 Task: Create a due date automation trigger when advanced on, on the monday after a card is due add fields without custom field "Resume" set to a date not in this week at 11:00 AM.
Action: Mouse moved to (806, 236)
Screenshot: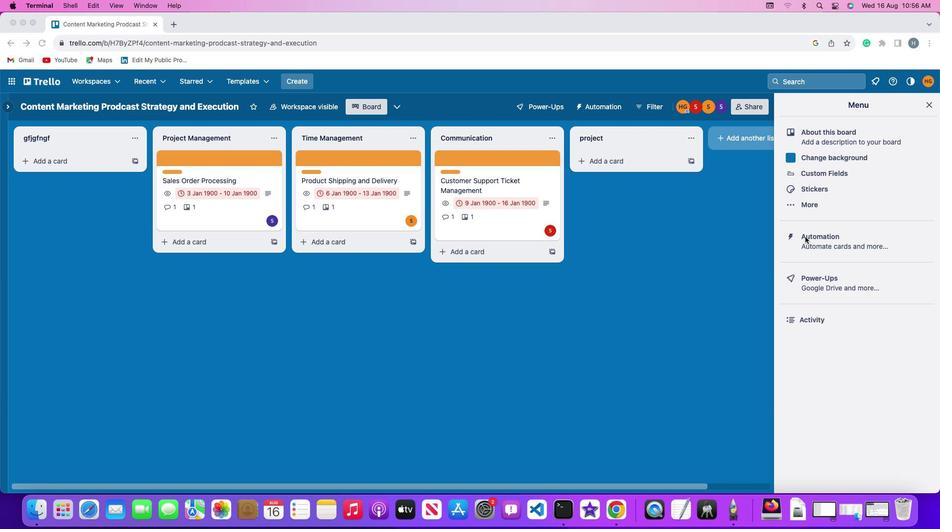 
Action: Mouse pressed left at (806, 236)
Screenshot: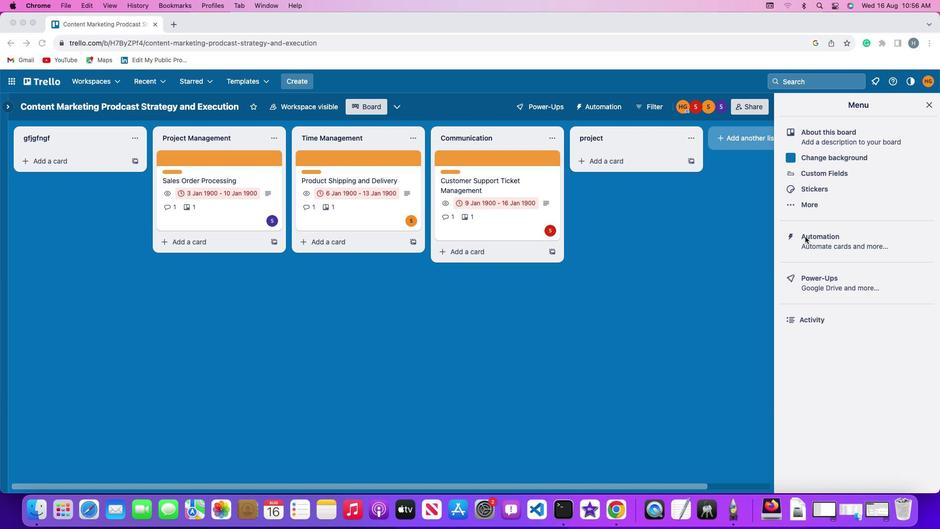 
Action: Mouse pressed left at (806, 236)
Screenshot: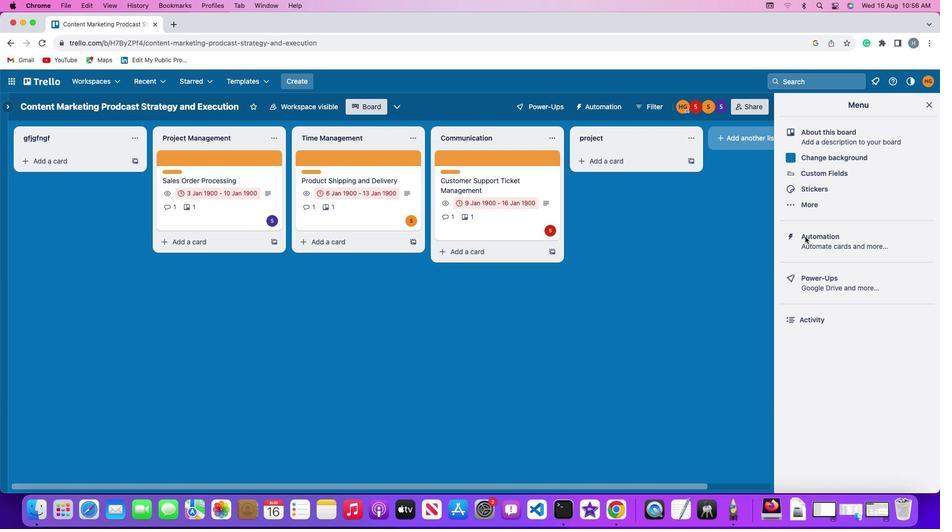 
Action: Mouse moved to (49, 235)
Screenshot: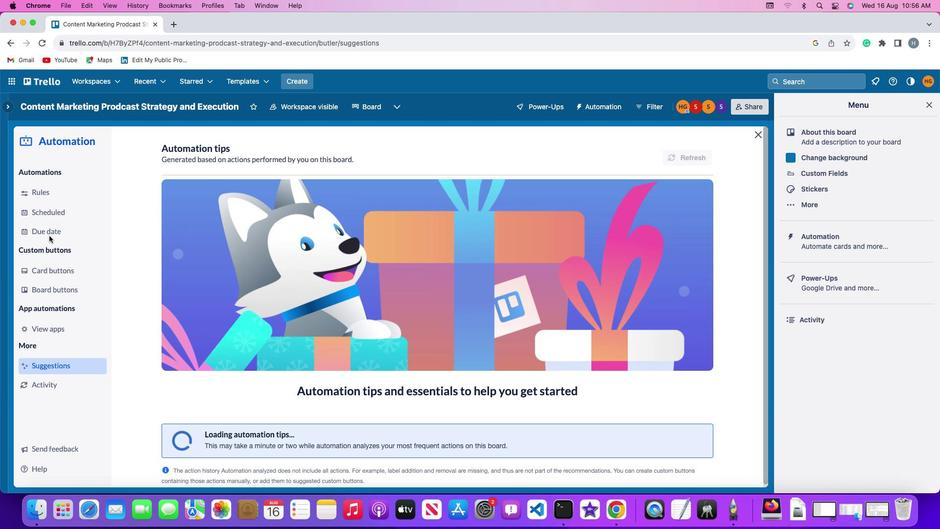 
Action: Mouse pressed left at (49, 235)
Screenshot: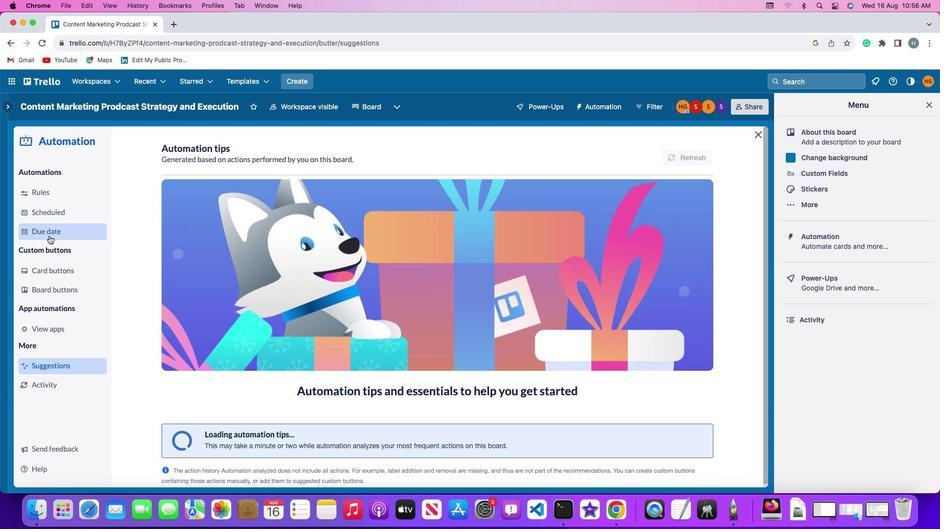
Action: Mouse moved to (664, 149)
Screenshot: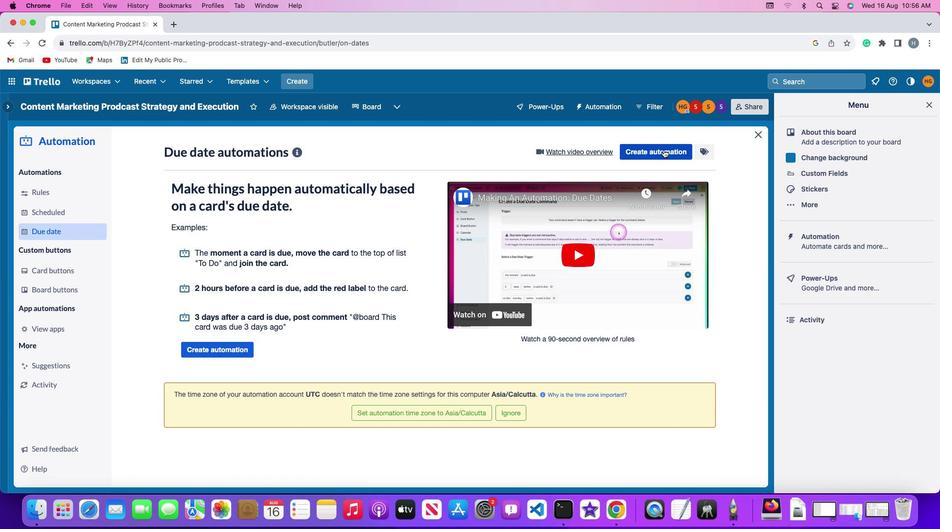 
Action: Mouse pressed left at (664, 149)
Screenshot: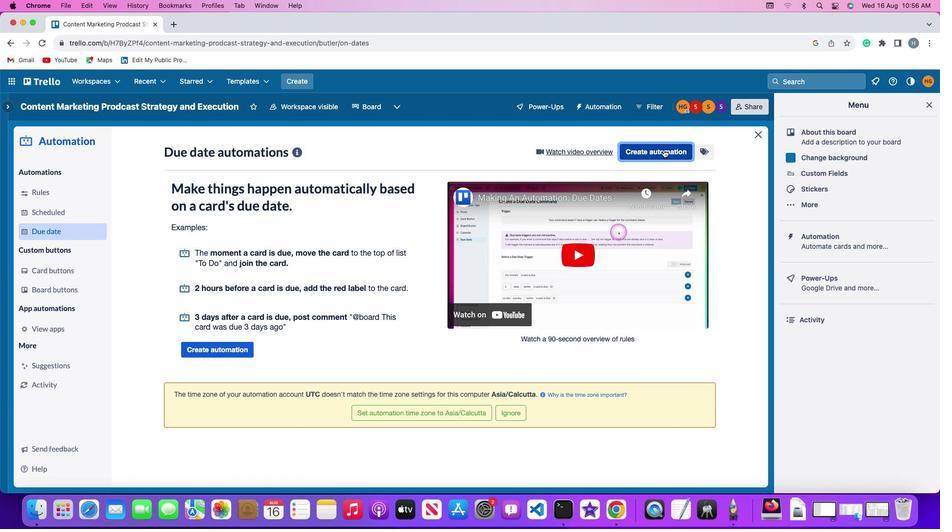 
Action: Mouse moved to (235, 246)
Screenshot: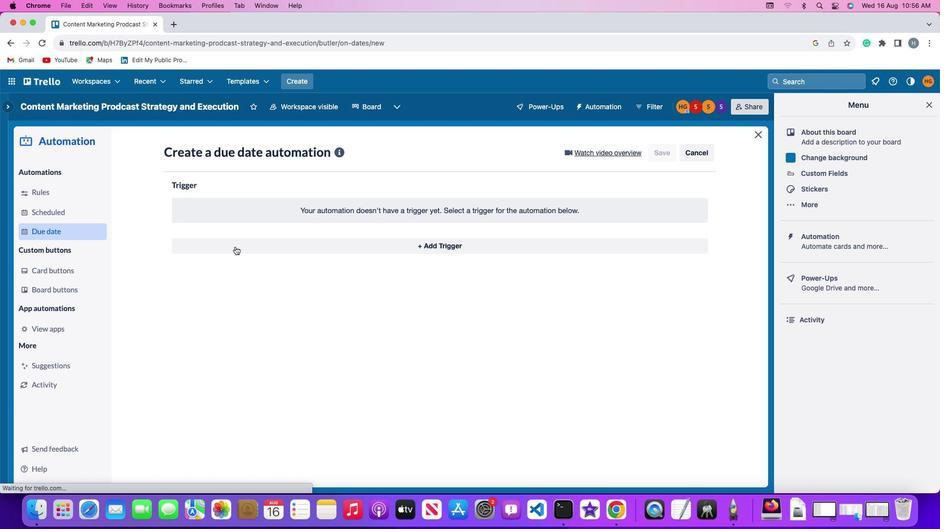 
Action: Mouse pressed left at (235, 246)
Screenshot: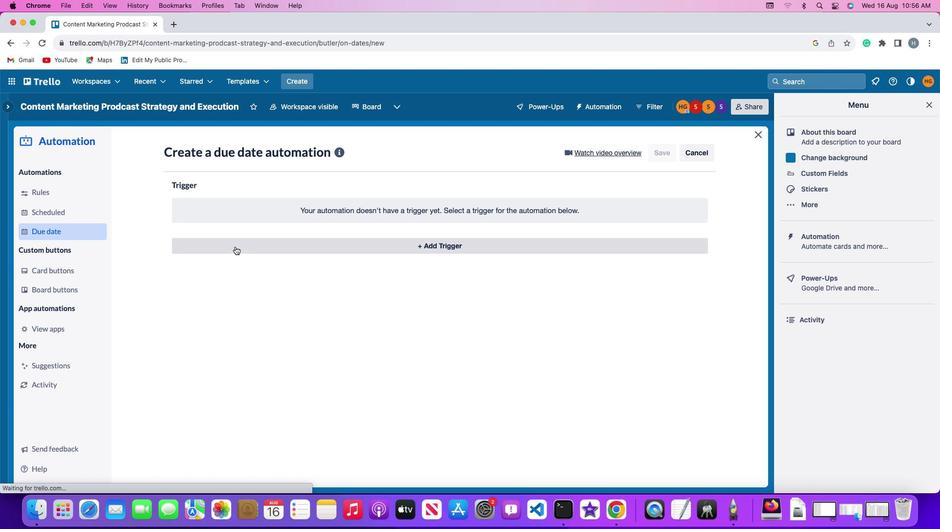 
Action: Mouse moved to (209, 427)
Screenshot: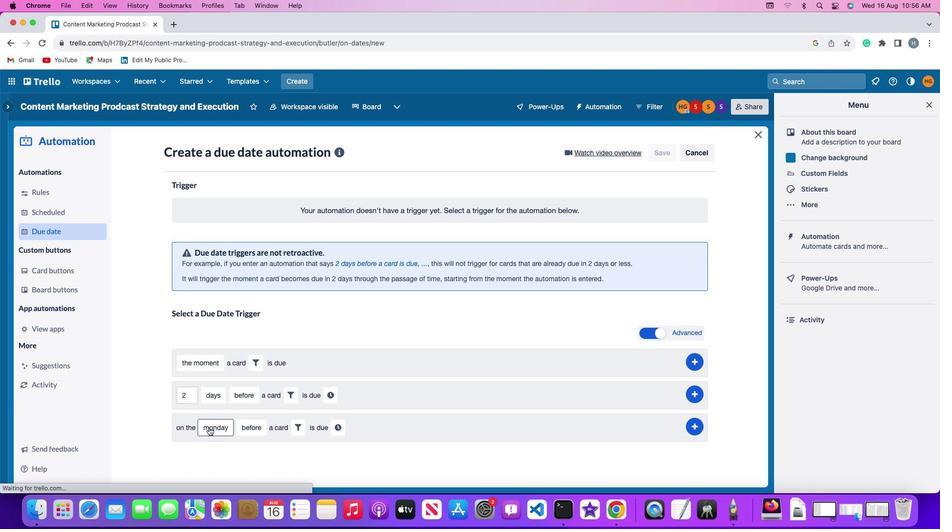 
Action: Mouse pressed left at (209, 427)
Screenshot: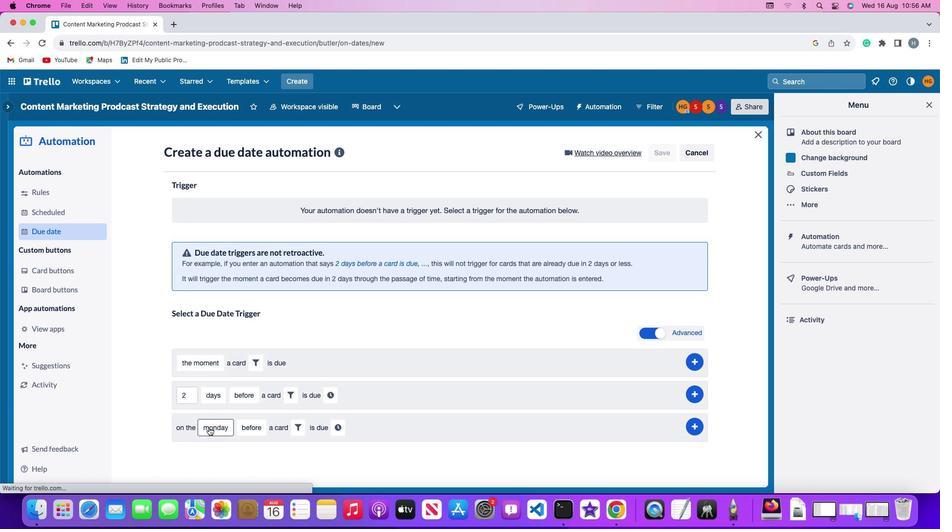 
Action: Mouse moved to (218, 289)
Screenshot: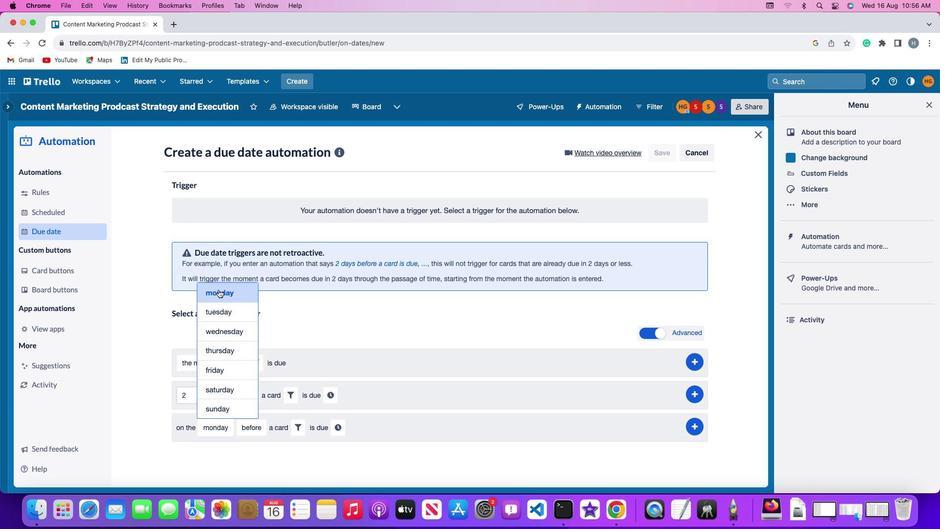 
Action: Mouse pressed left at (218, 289)
Screenshot: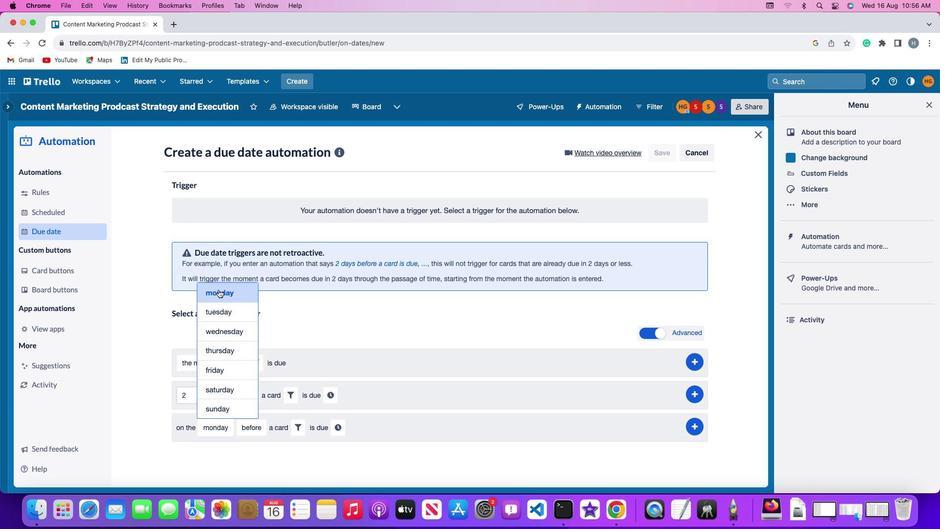 
Action: Mouse moved to (253, 422)
Screenshot: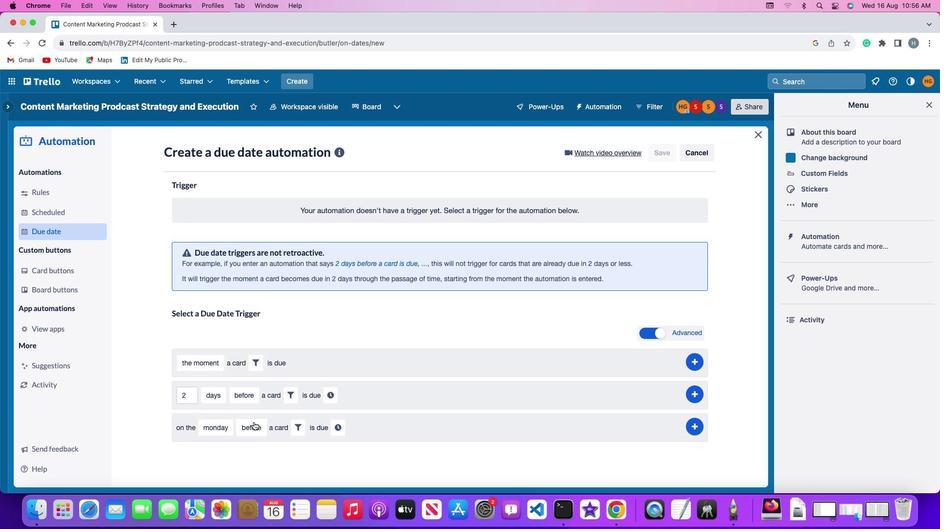 
Action: Mouse pressed left at (253, 422)
Screenshot: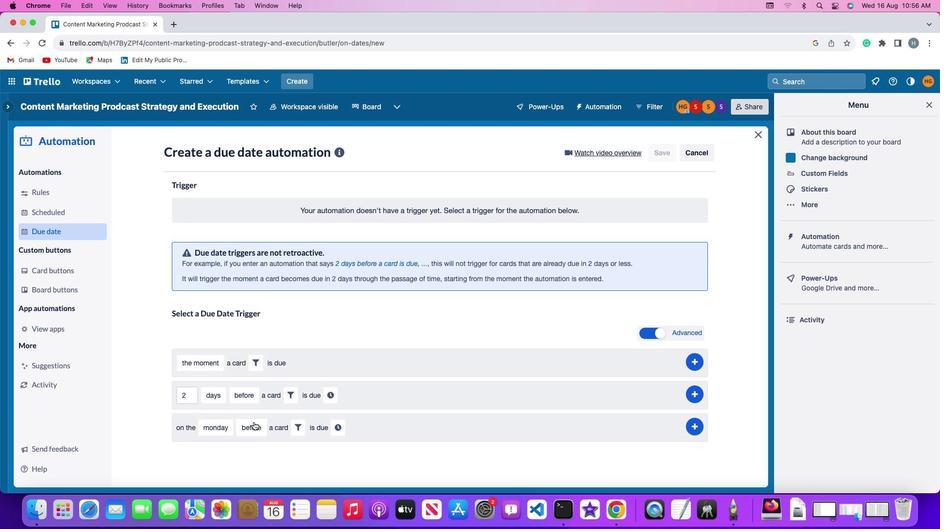 
Action: Mouse moved to (271, 366)
Screenshot: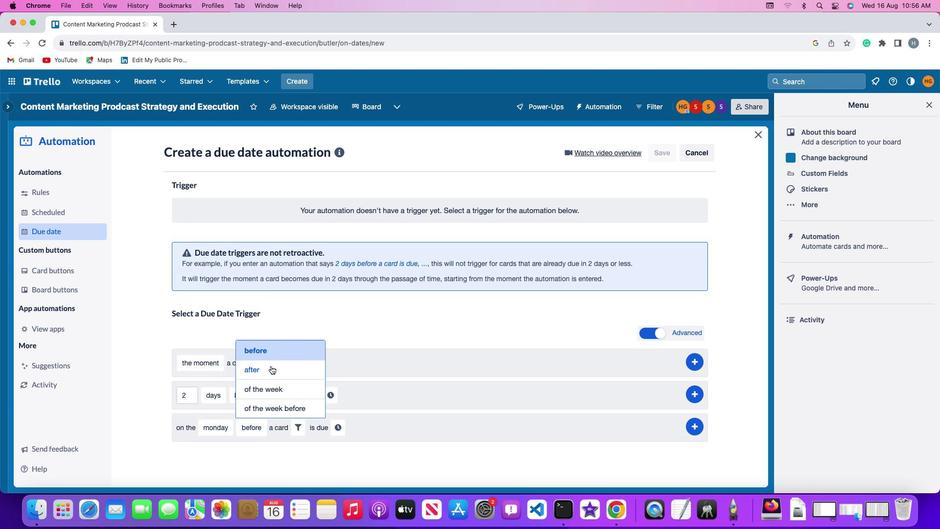 
Action: Mouse pressed left at (271, 366)
Screenshot: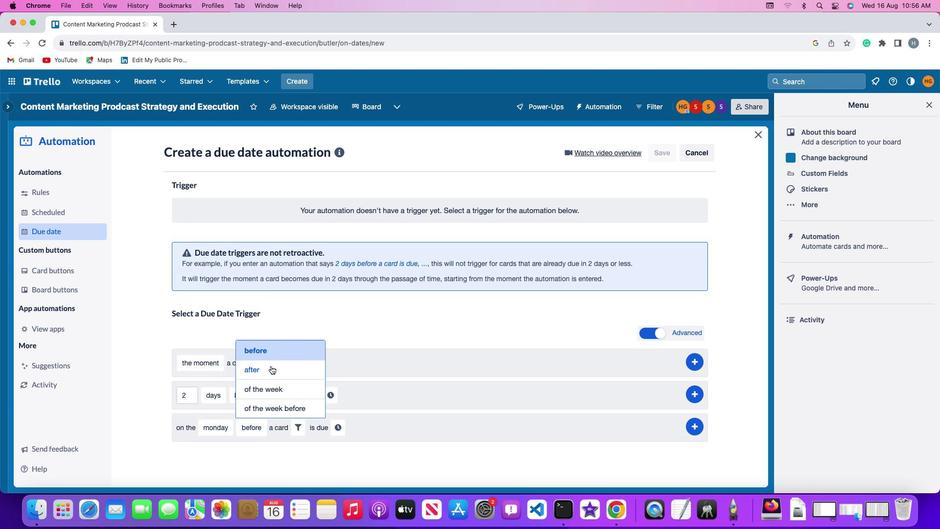 
Action: Mouse moved to (295, 433)
Screenshot: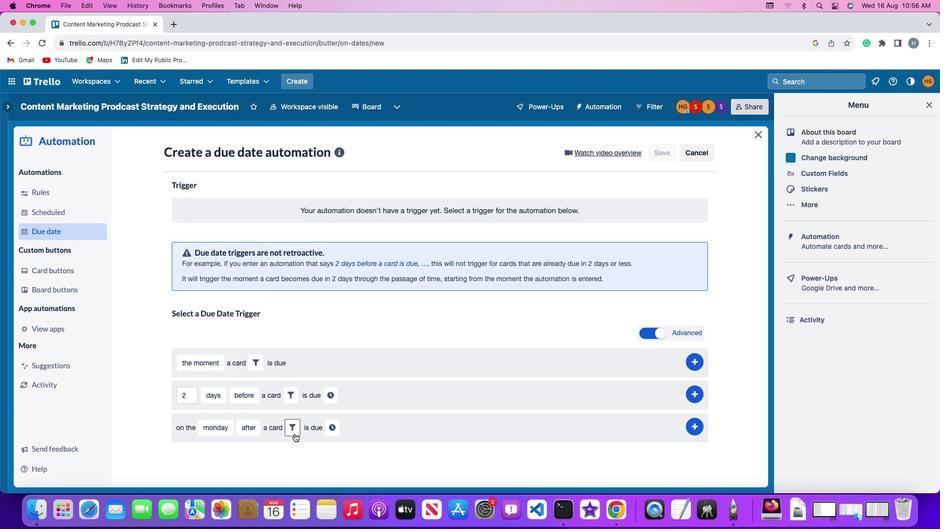 
Action: Mouse pressed left at (295, 433)
Screenshot: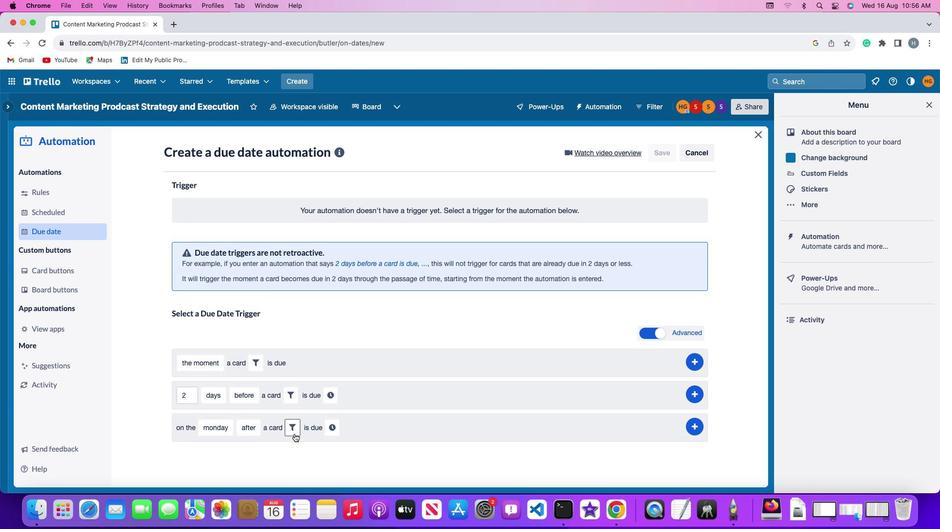 
Action: Mouse moved to (451, 456)
Screenshot: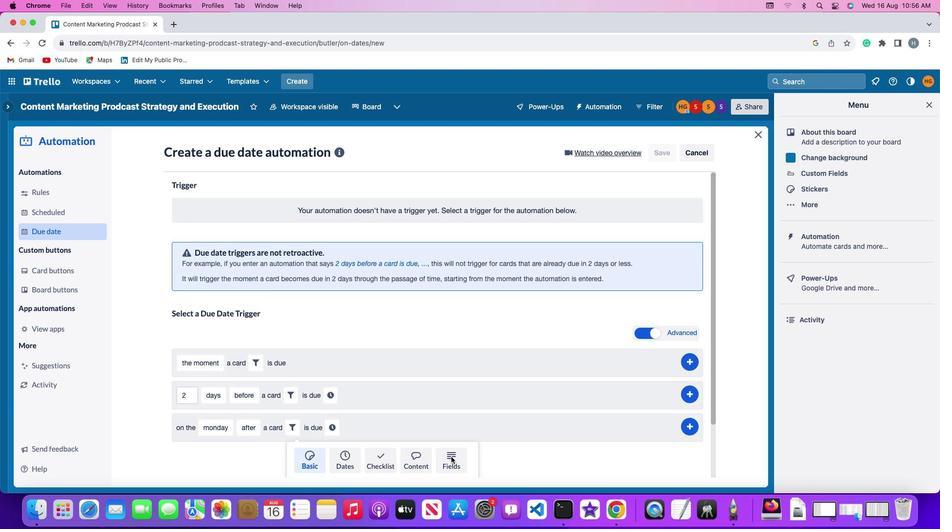 
Action: Mouse pressed left at (451, 456)
Screenshot: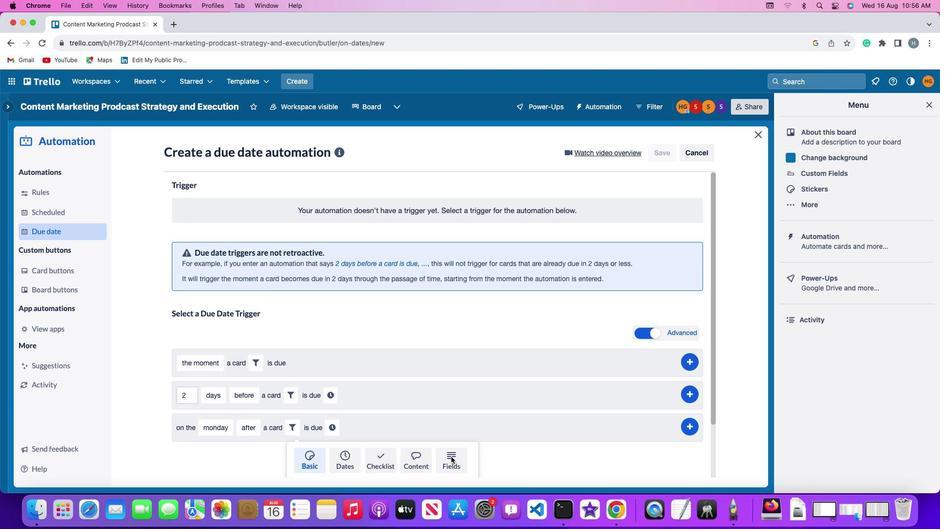 
Action: Mouse moved to (283, 457)
Screenshot: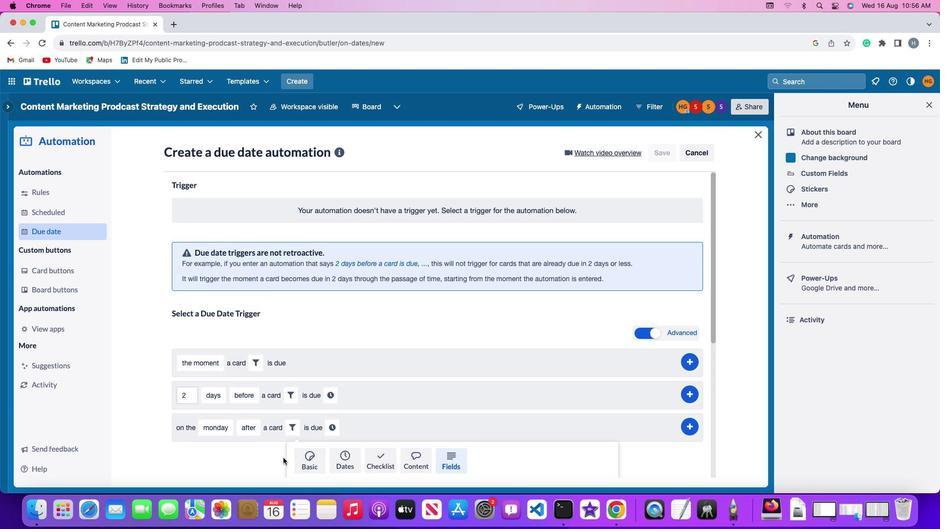 
Action: Mouse scrolled (283, 457) with delta (0, 0)
Screenshot: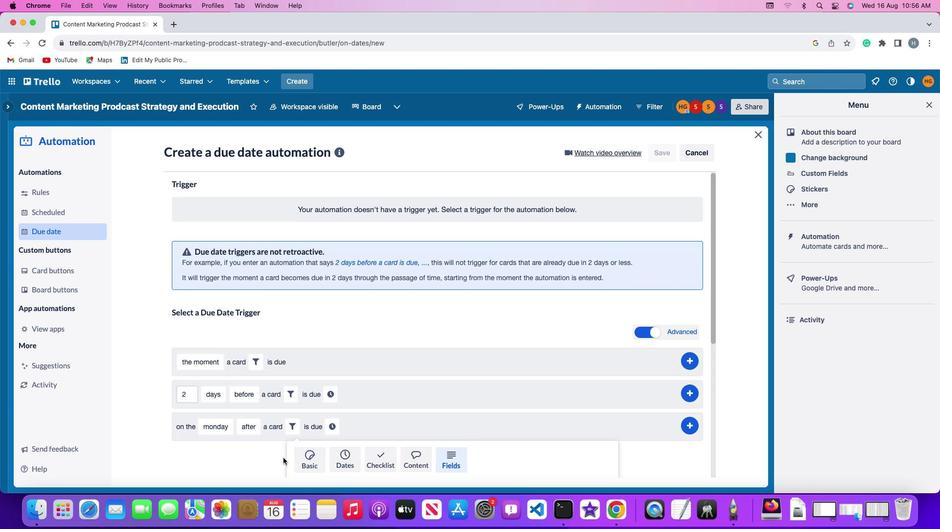 
Action: Mouse scrolled (283, 457) with delta (0, 0)
Screenshot: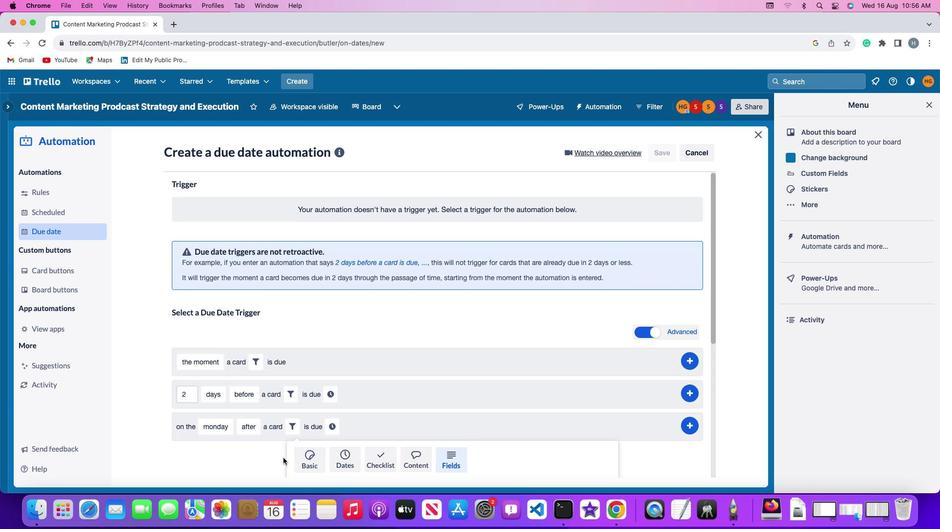 
Action: Mouse scrolled (283, 457) with delta (0, -1)
Screenshot: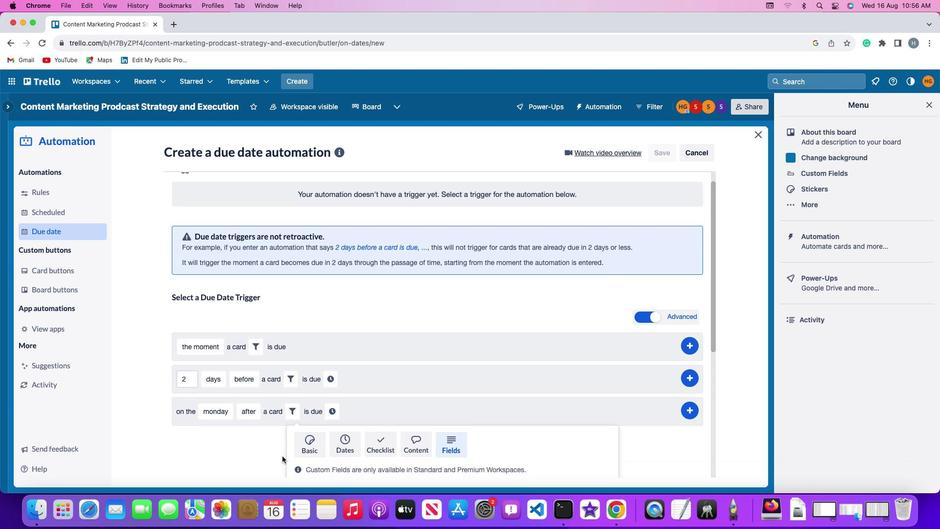 
Action: Mouse scrolled (283, 457) with delta (0, -2)
Screenshot: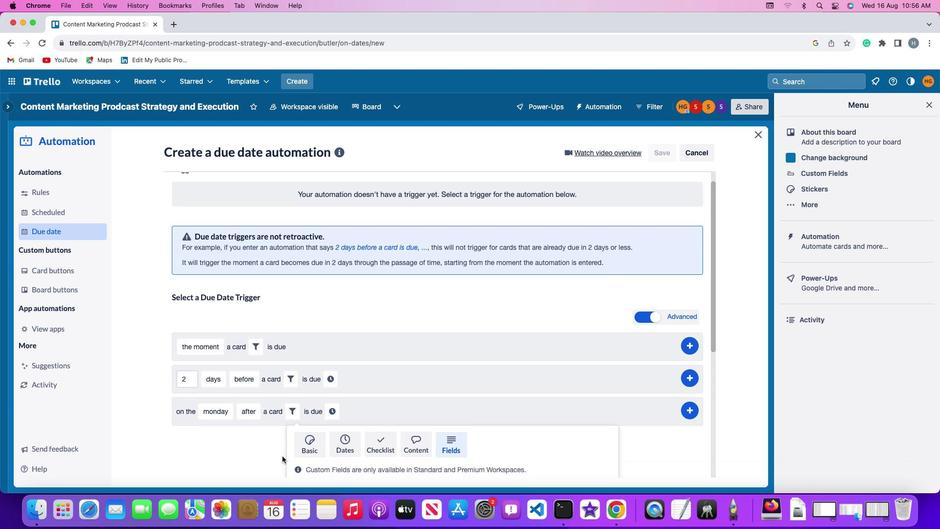 
Action: Mouse moved to (281, 455)
Screenshot: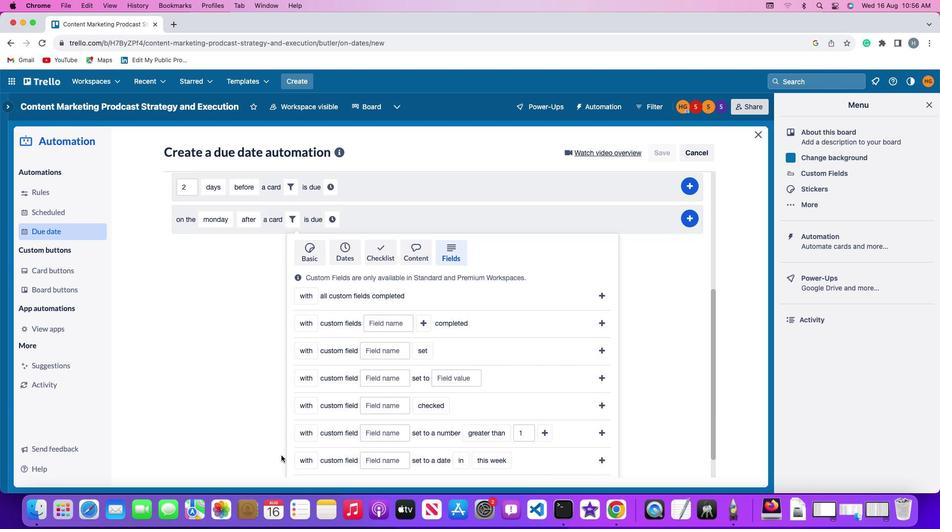 
Action: Mouse scrolled (281, 455) with delta (0, 0)
Screenshot: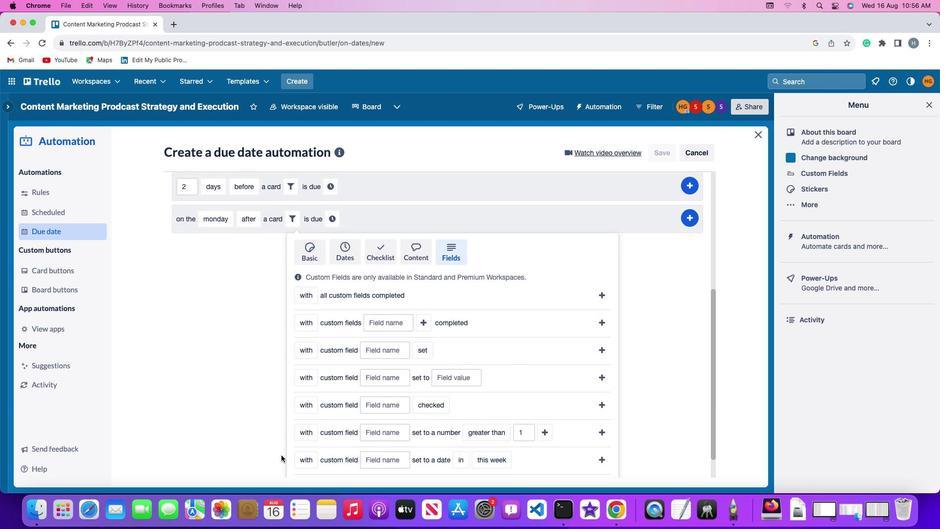 
Action: Mouse moved to (281, 455)
Screenshot: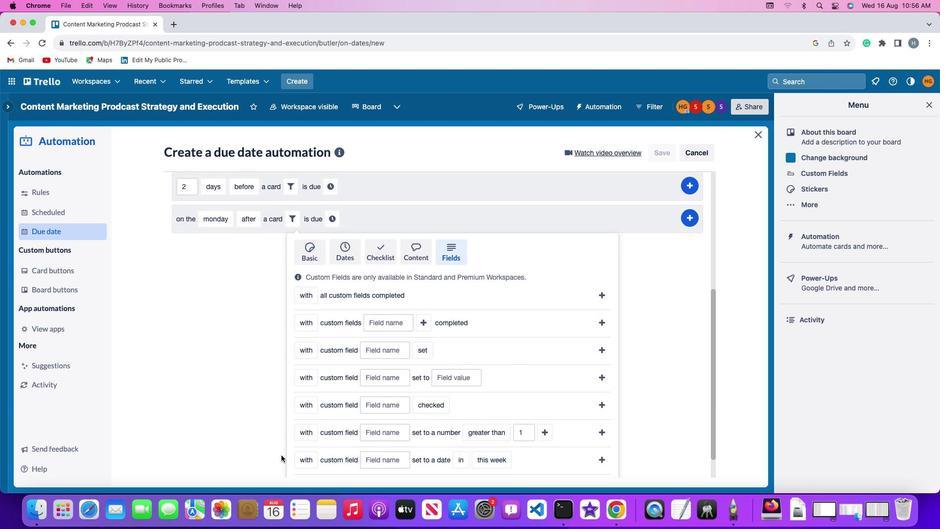 
Action: Mouse scrolled (281, 455) with delta (0, 0)
Screenshot: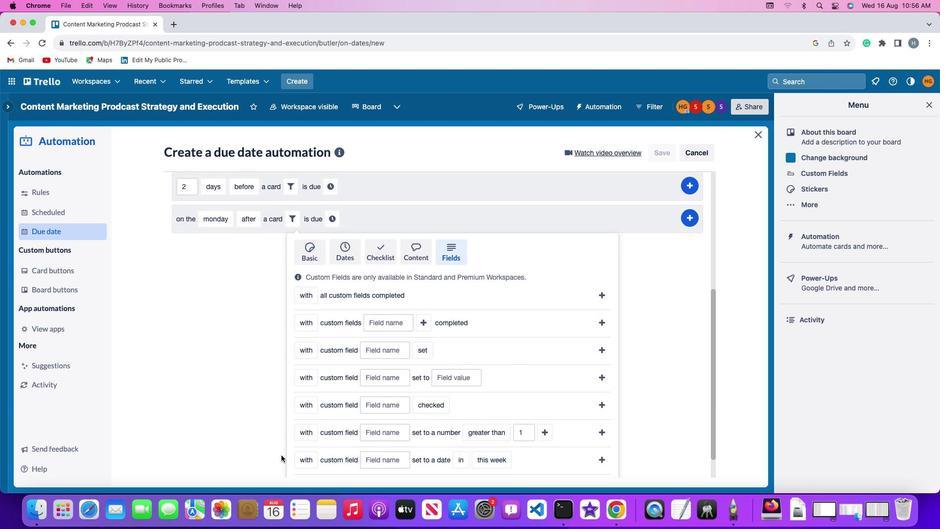 
Action: Mouse scrolled (281, 455) with delta (0, -1)
Screenshot: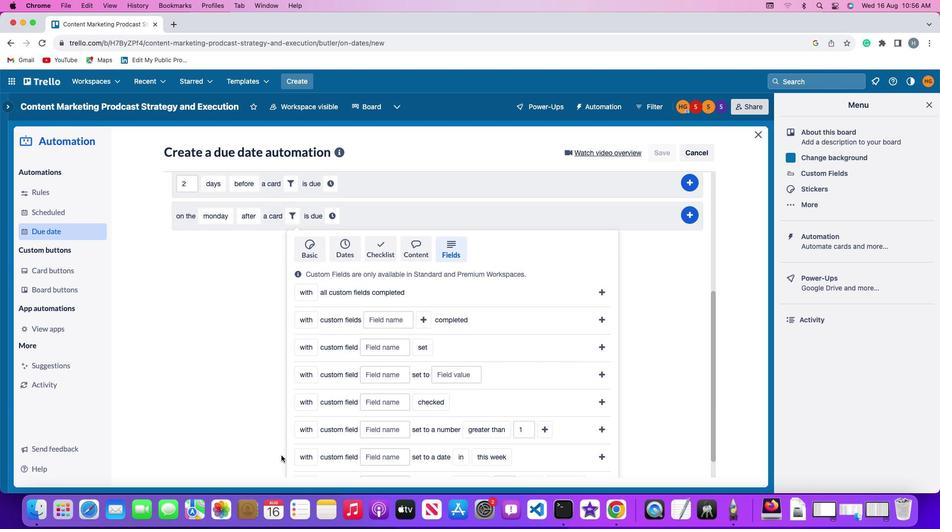 
Action: Mouse scrolled (281, 455) with delta (0, -2)
Screenshot: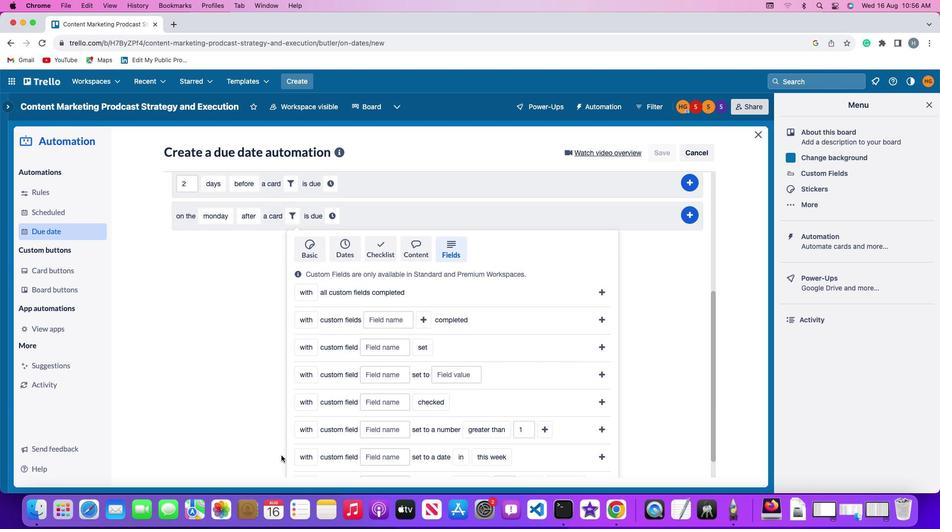 
Action: Mouse scrolled (281, 455) with delta (0, -2)
Screenshot: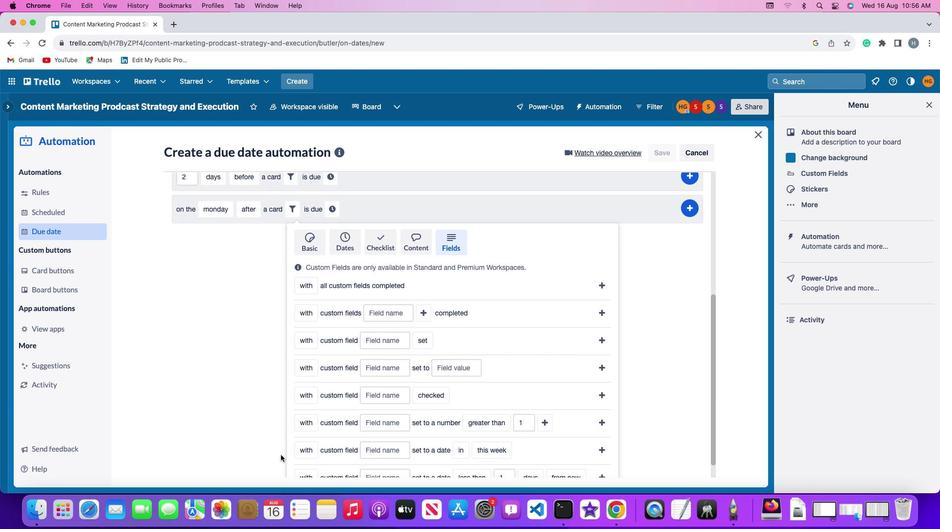 
Action: Mouse moved to (277, 455)
Screenshot: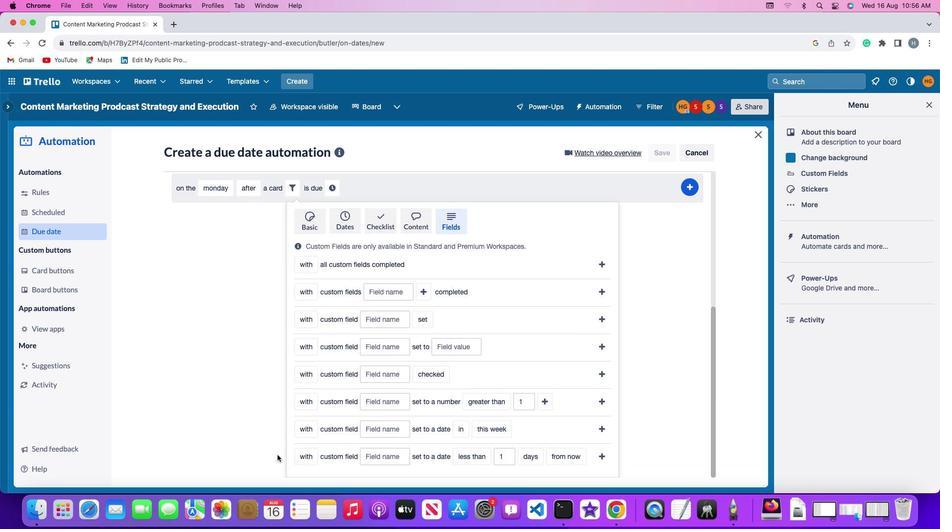 
Action: Mouse scrolled (277, 455) with delta (0, 0)
Screenshot: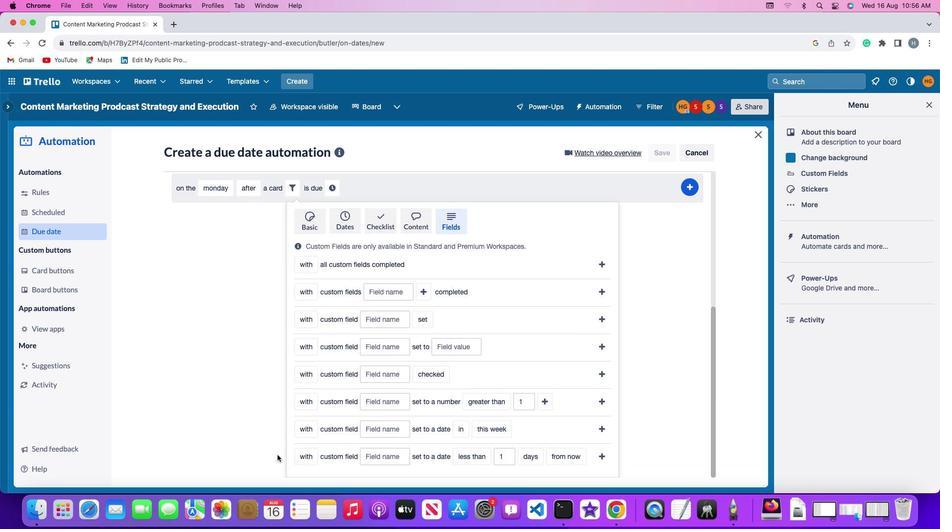 
Action: Mouse scrolled (277, 455) with delta (0, 0)
Screenshot: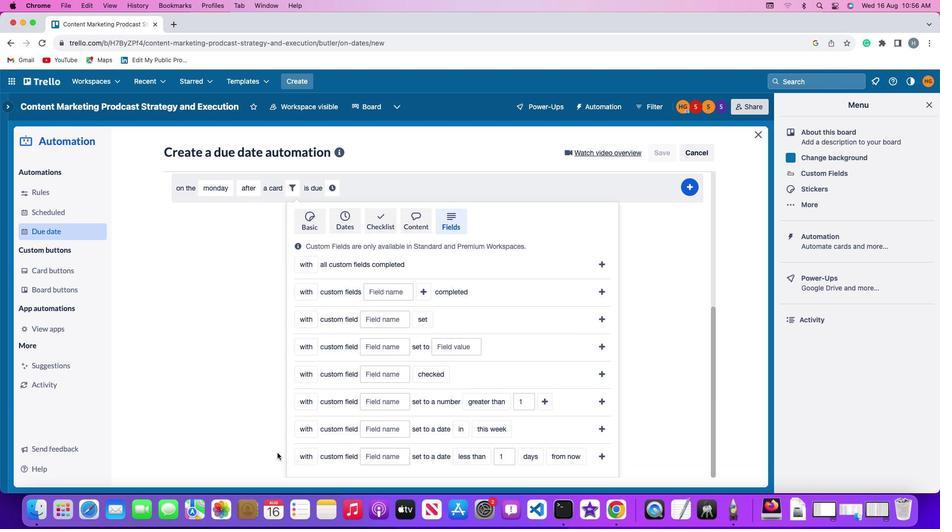 
Action: Mouse scrolled (277, 455) with delta (0, -1)
Screenshot: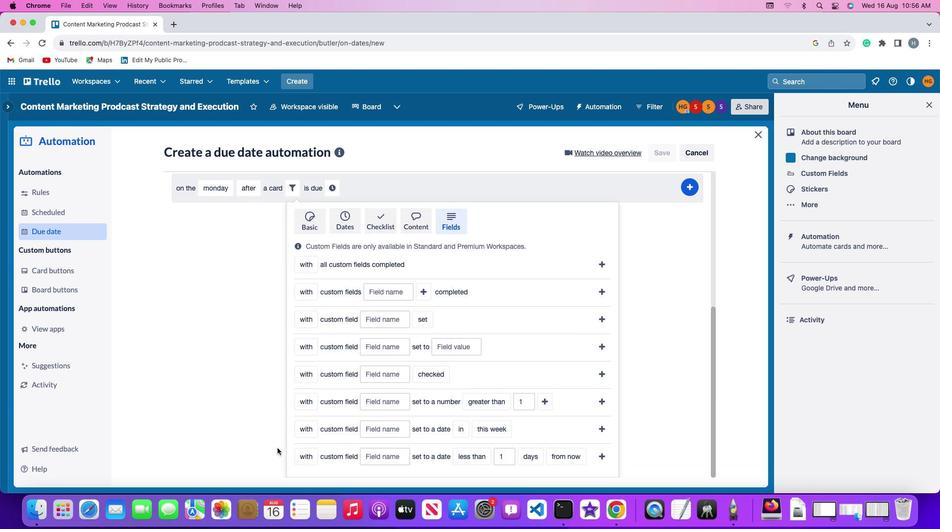 
Action: Mouse moved to (306, 425)
Screenshot: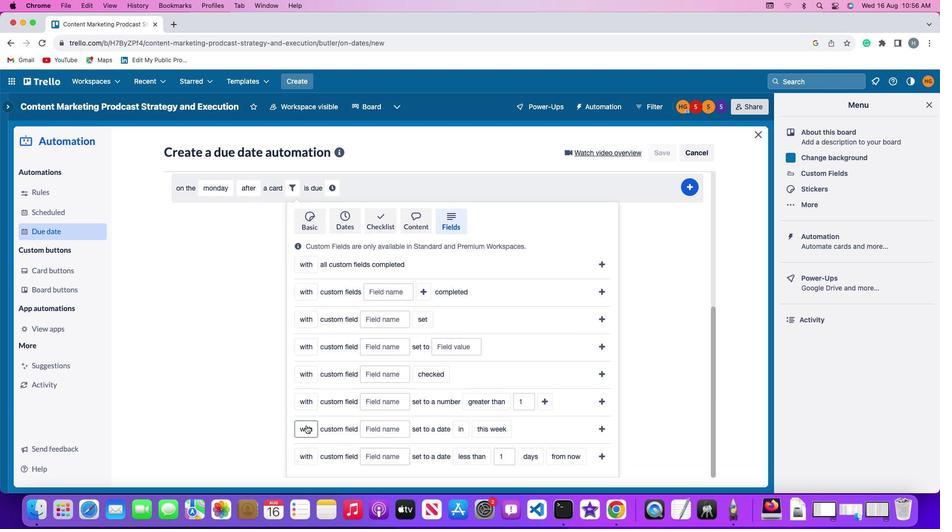 
Action: Mouse pressed left at (306, 425)
Screenshot: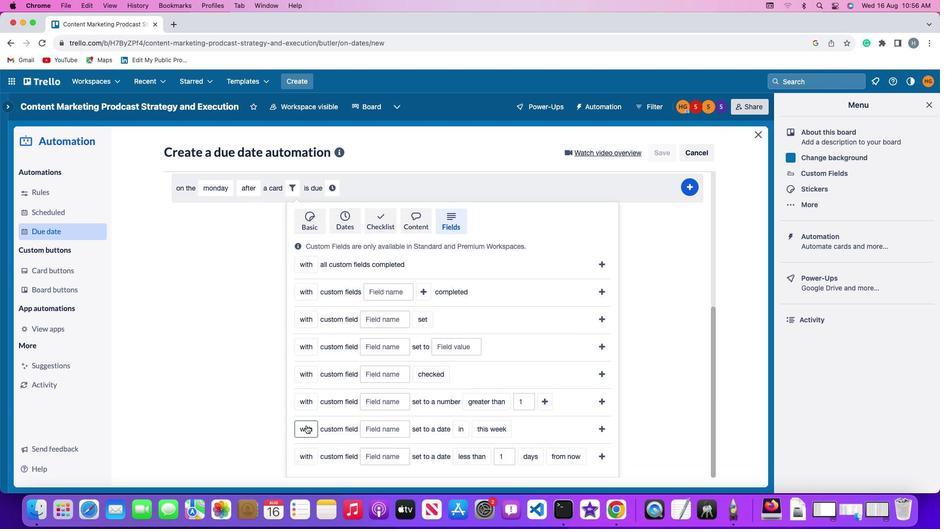 
Action: Mouse moved to (314, 465)
Screenshot: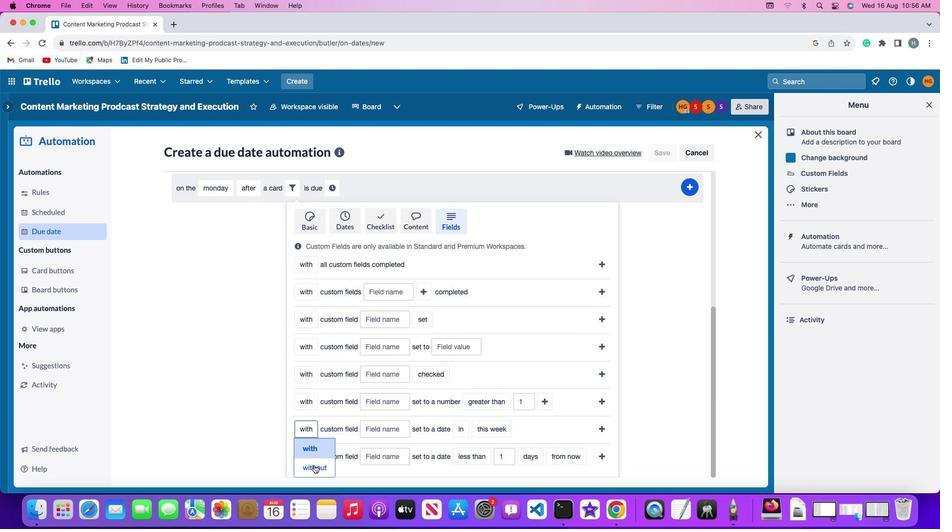 
Action: Mouse pressed left at (314, 465)
Screenshot: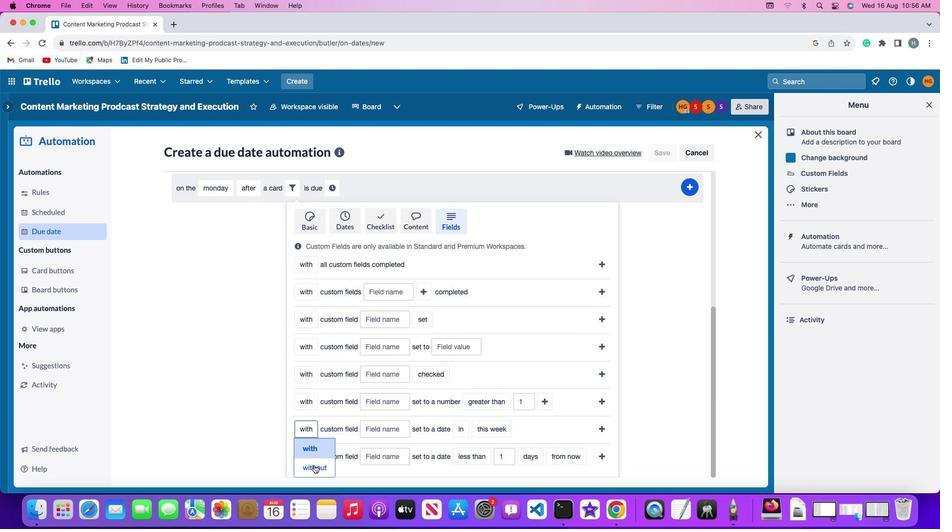 
Action: Mouse moved to (383, 435)
Screenshot: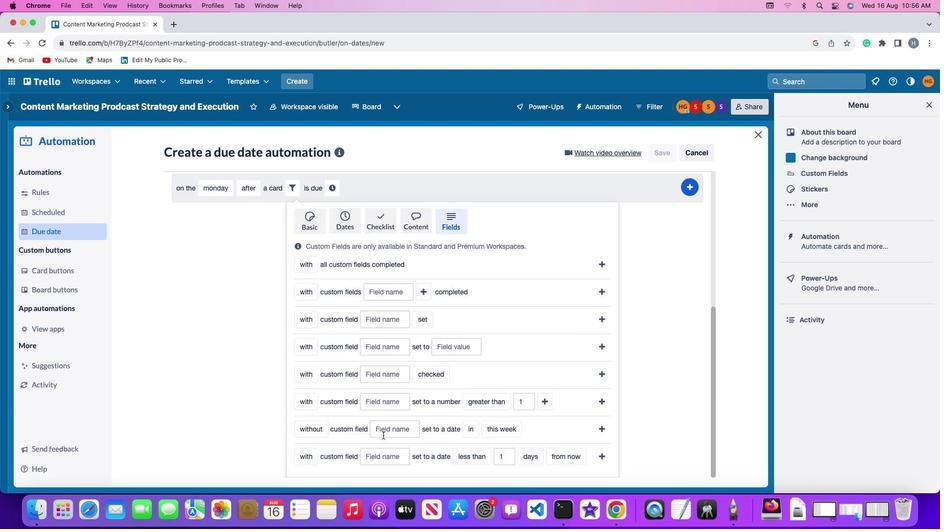 
Action: Mouse pressed left at (383, 435)
Screenshot: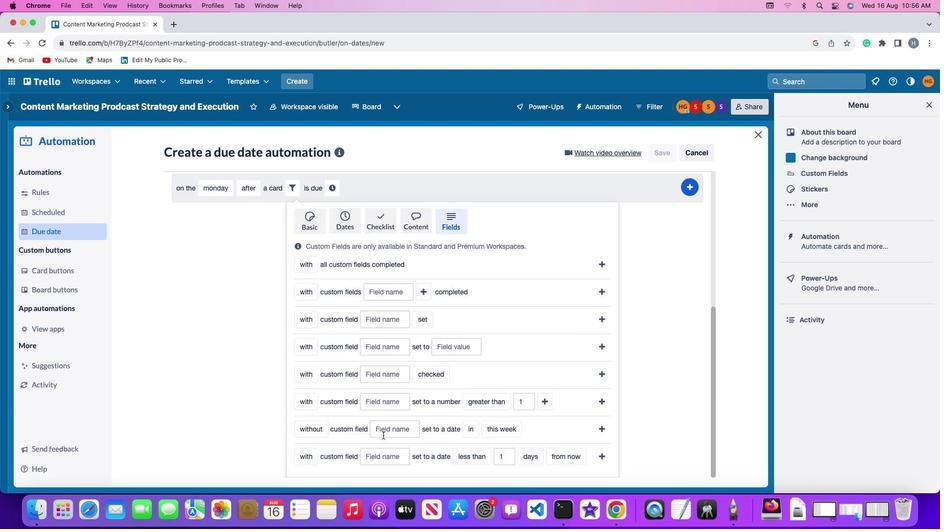 
Action: Key pressed Key.shift'R''e''s''u''m''e'
Screenshot: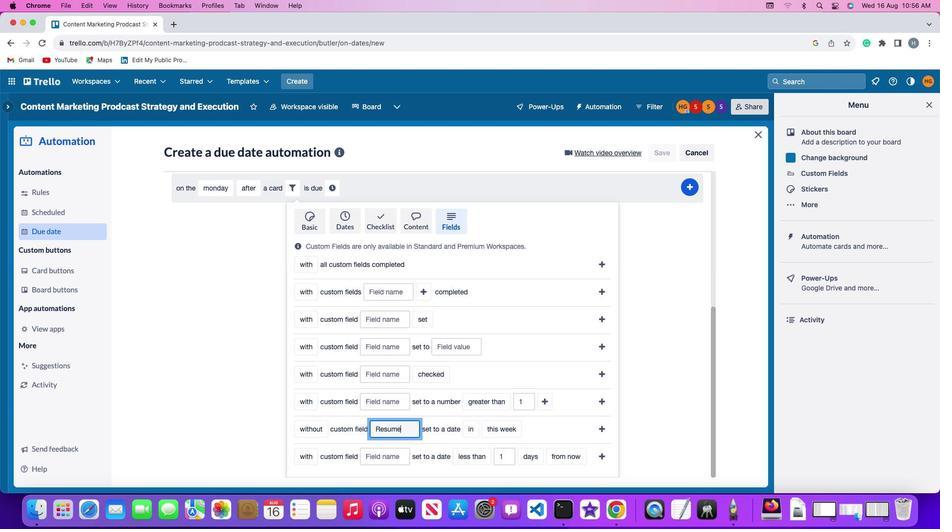 
Action: Mouse moved to (464, 432)
Screenshot: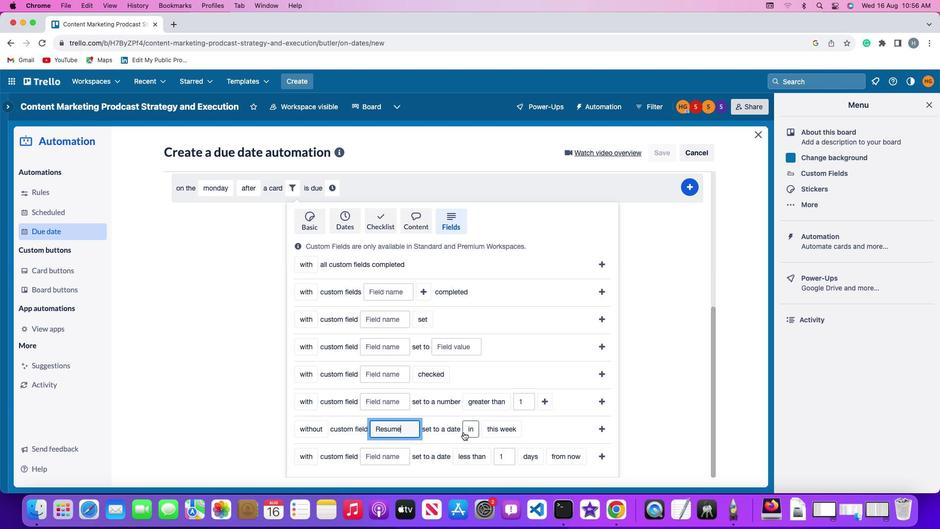 
Action: Mouse pressed left at (464, 432)
Screenshot: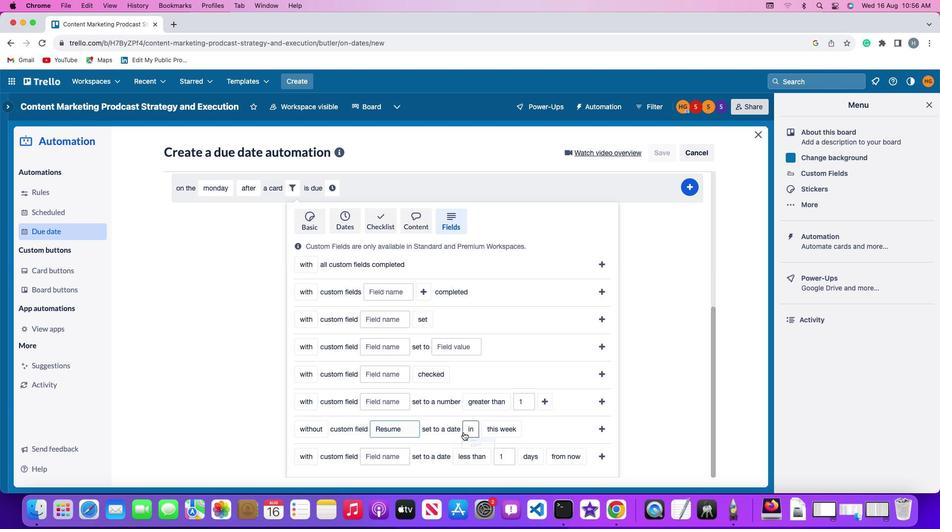 
Action: Mouse moved to (481, 466)
Screenshot: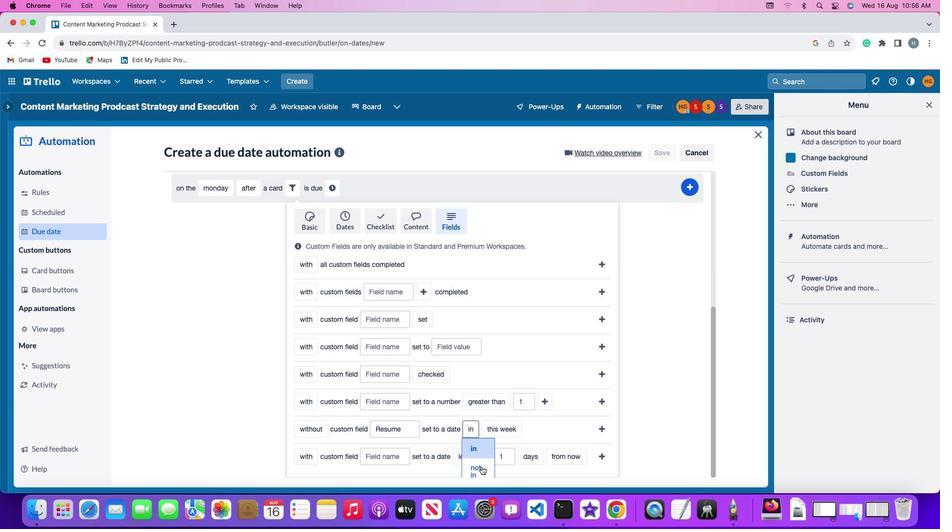 
Action: Mouse pressed left at (481, 466)
Screenshot: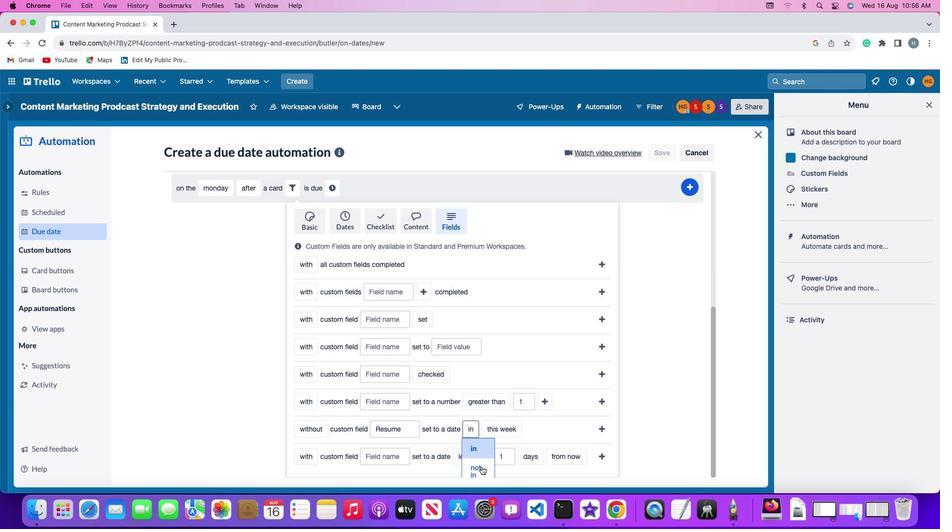 
Action: Mouse moved to (513, 430)
Screenshot: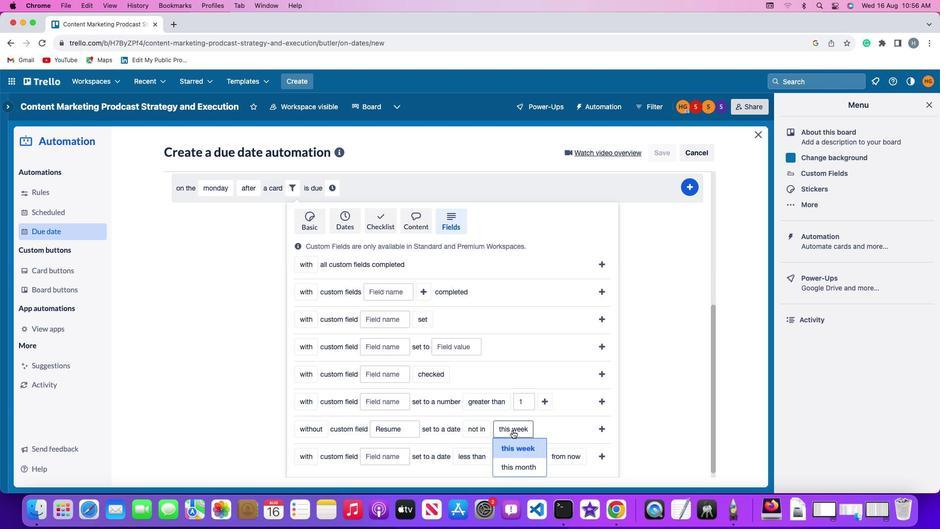 
Action: Mouse pressed left at (513, 430)
Screenshot: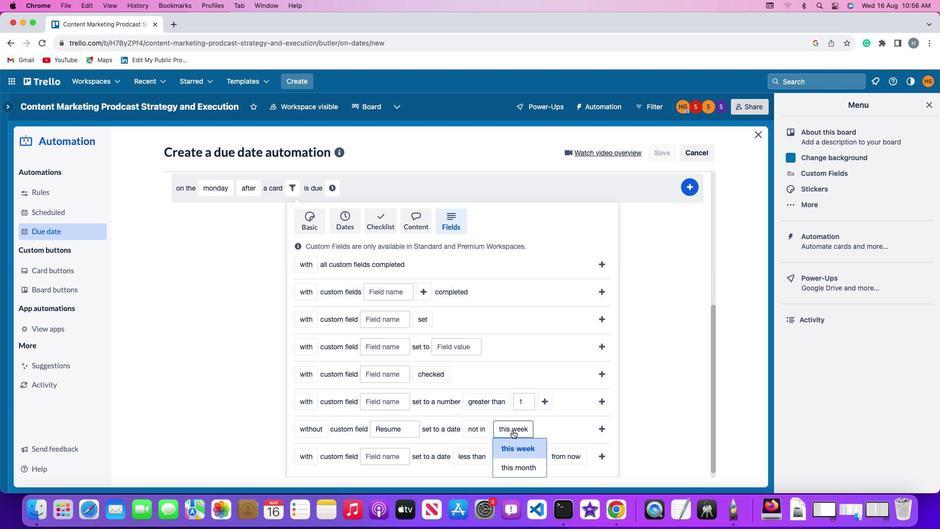 
Action: Mouse moved to (515, 447)
Screenshot: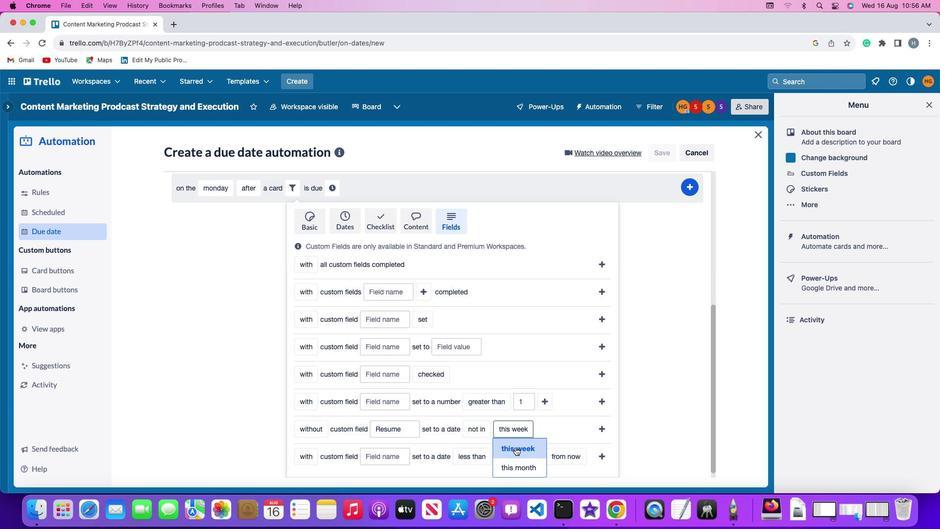 
Action: Mouse pressed left at (515, 447)
Screenshot: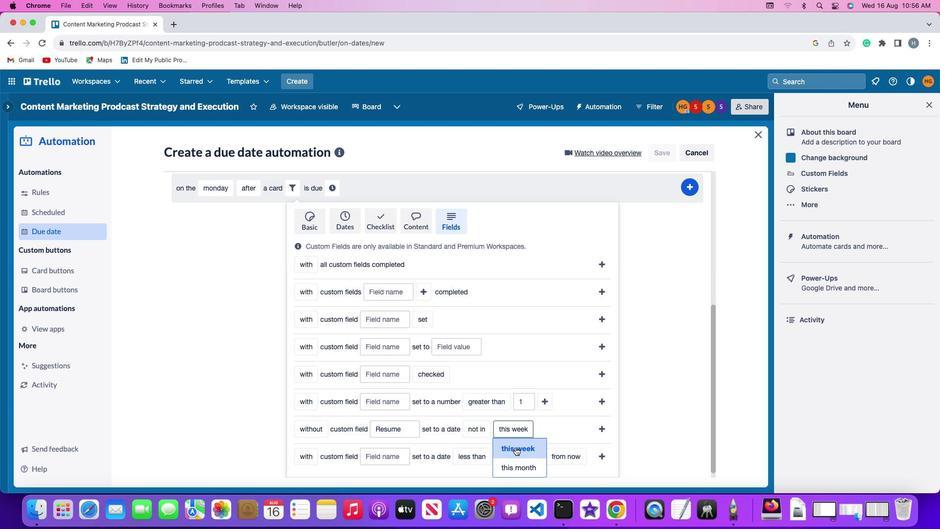 
Action: Mouse moved to (601, 425)
Screenshot: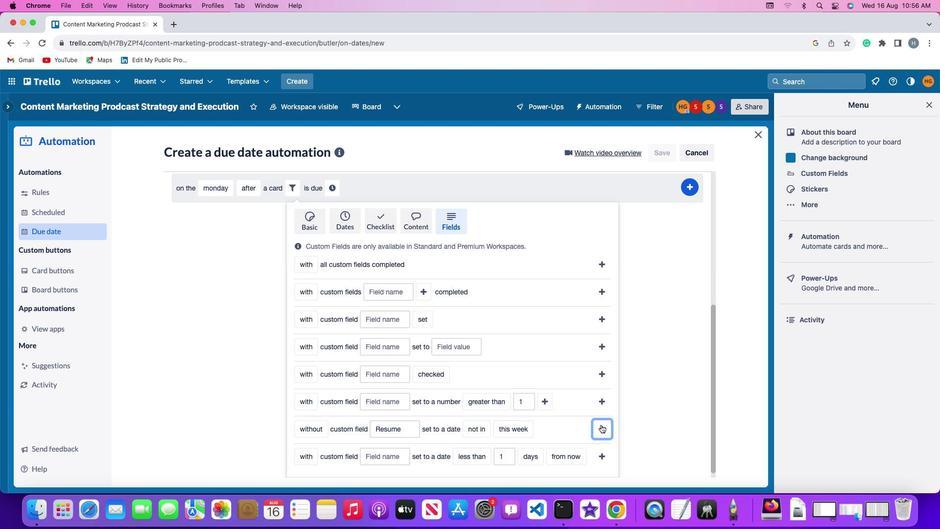 
Action: Mouse pressed left at (601, 425)
Screenshot: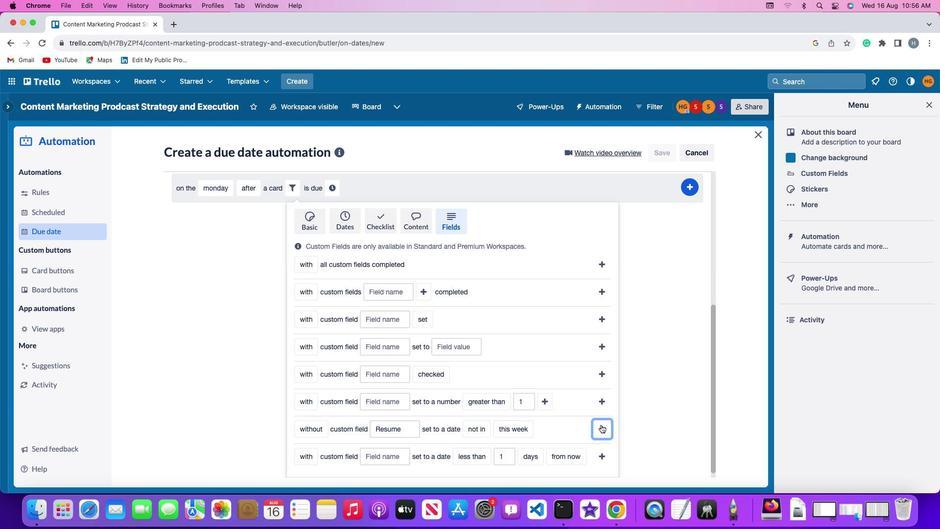 
Action: Mouse moved to (547, 424)
Screenshot: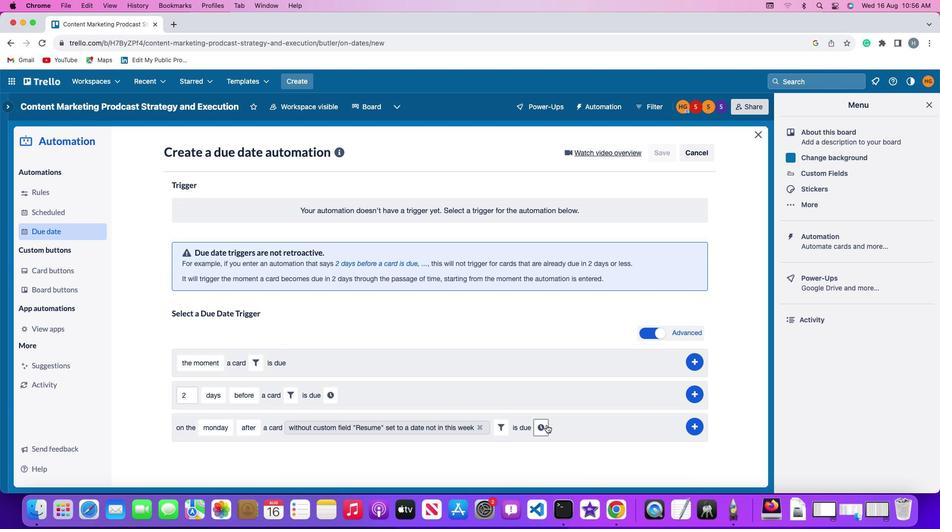
Action: Mouse pressed left at (547, 424)
Screenshot: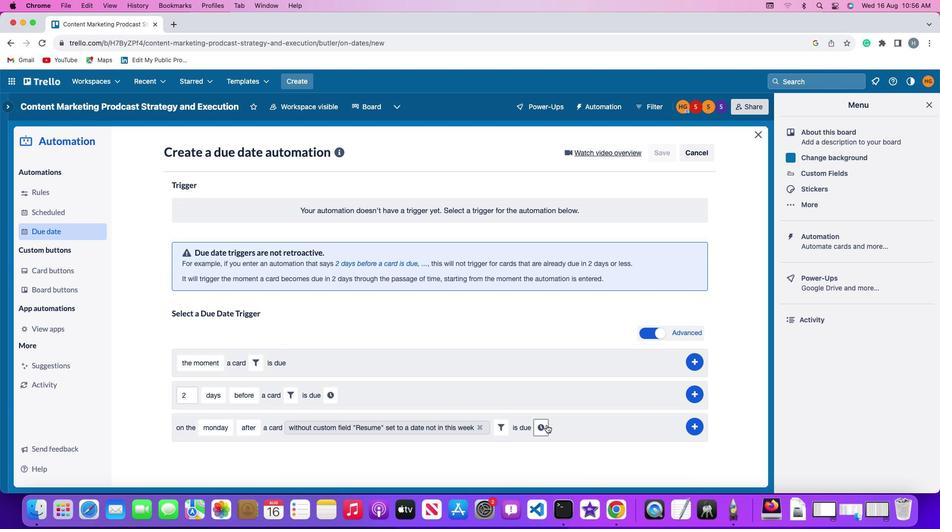 
Action: Mouse moved to (564, 429)
Screenshot: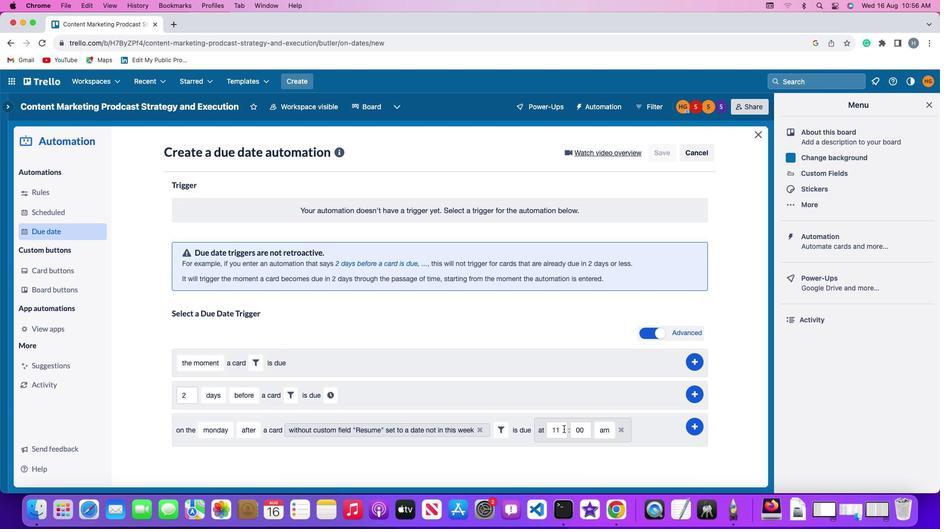 
Action: Mouse pressed left at (564, 429)
Screenshot: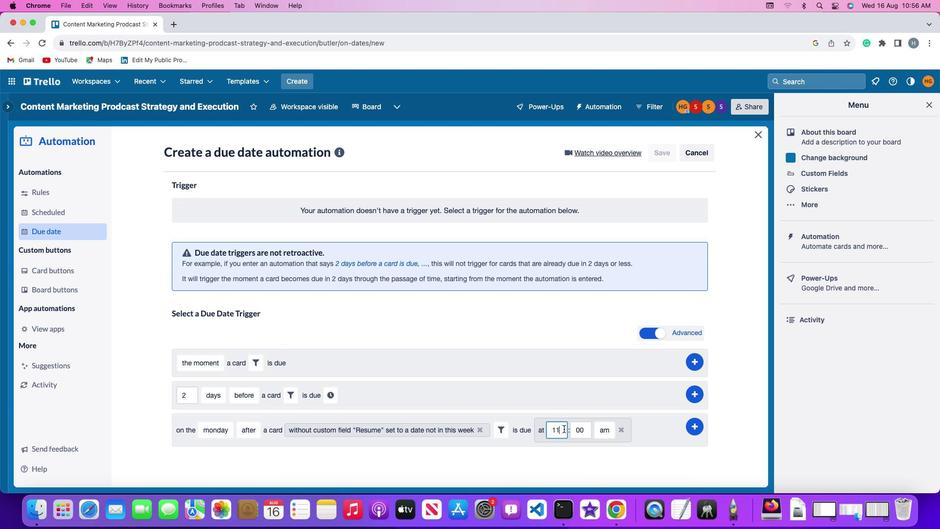 
Action: Mouse moved to (564, 428)
Screenshot: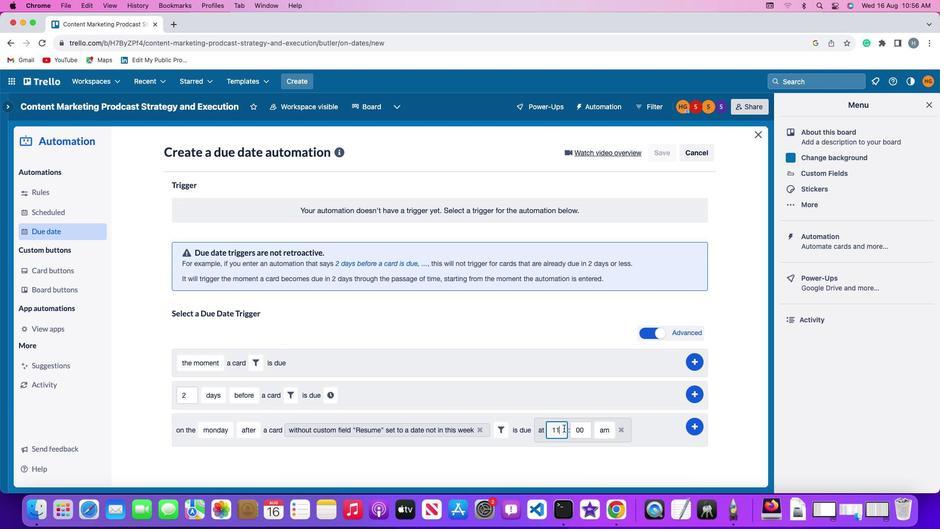 
Action: Key pressed Key.backspaceKey.backspace'1''1'
Screenshot: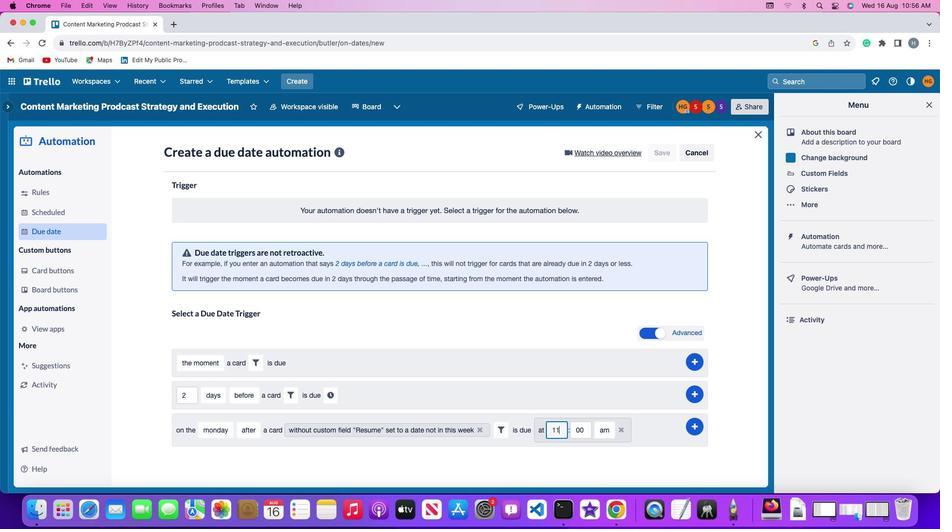 
Action: Mouse moved to (587, 429)
Screenshot: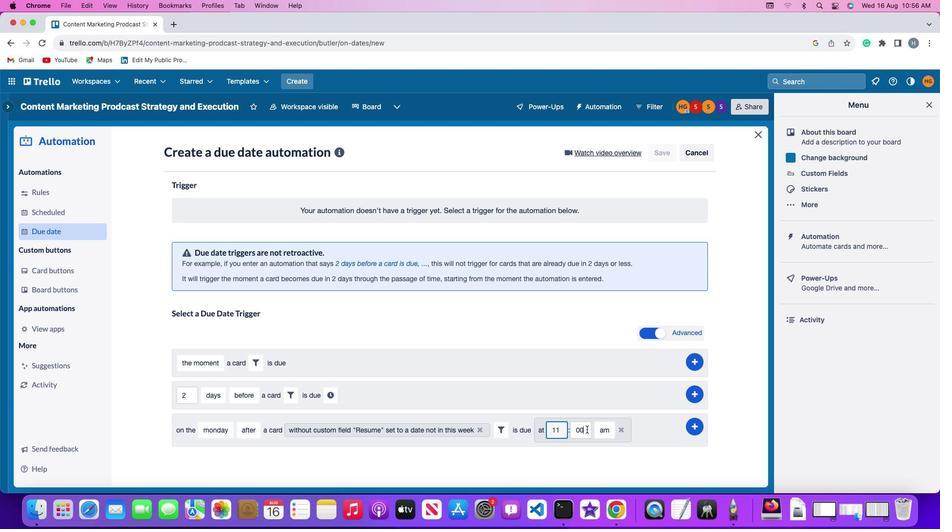
Action: Mouse pressed left at (587, 429)
Screenshot: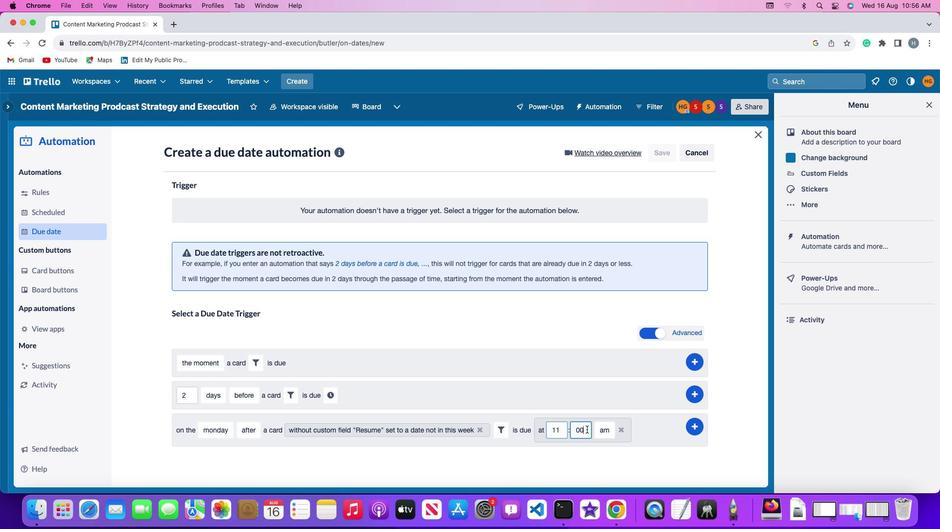 
Action: Mouse moved to (587, 429)
Screenshot: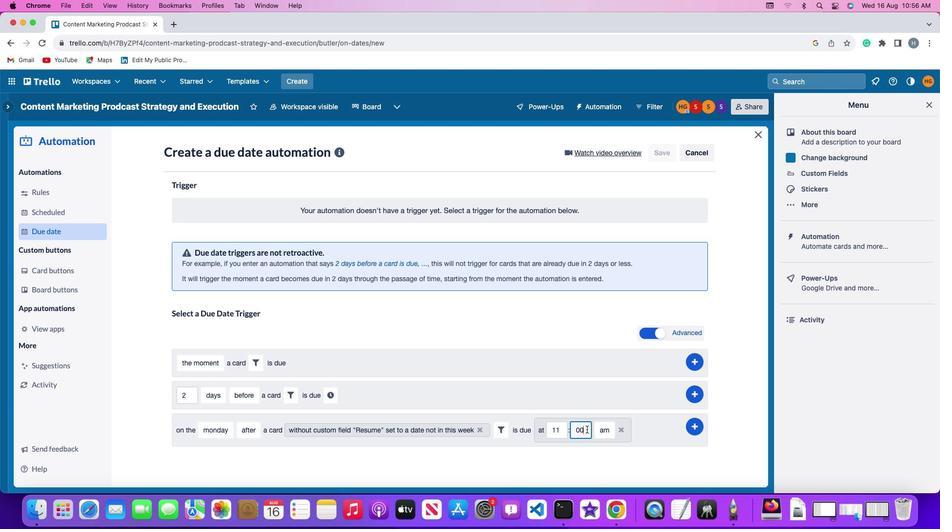 
Action: Key pressed Key.backspaceKey.backspace'0''0'
Screenshot: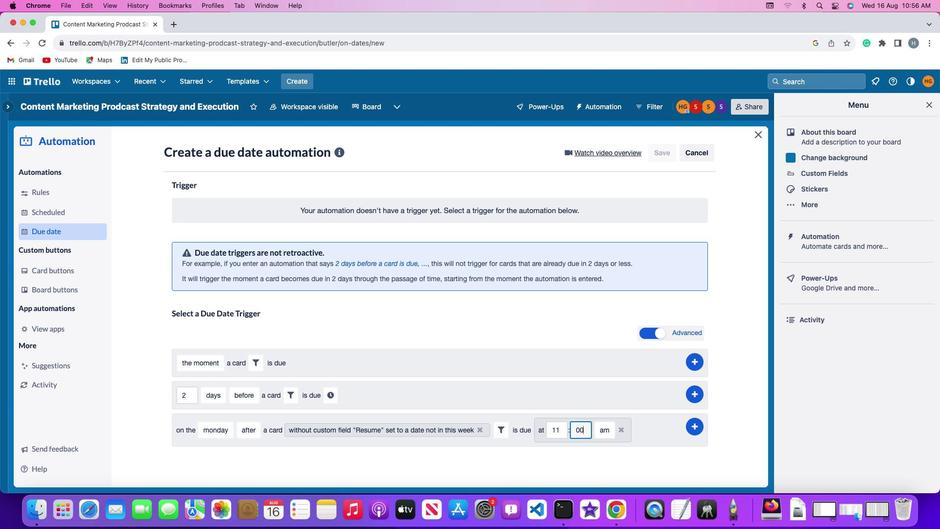
Action: Mouse moved to (599, 428)
Screenshot: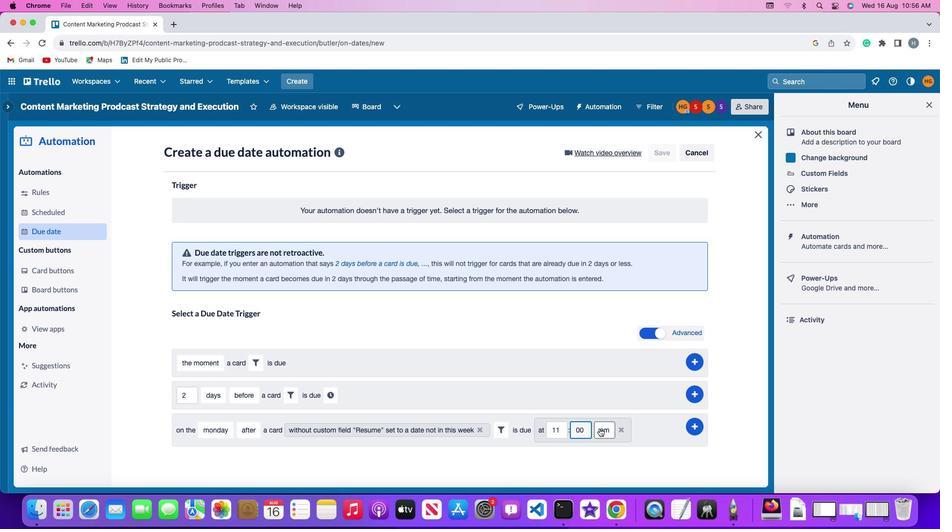
Action: Mouse pressed left at (599, 428)
Screenshot: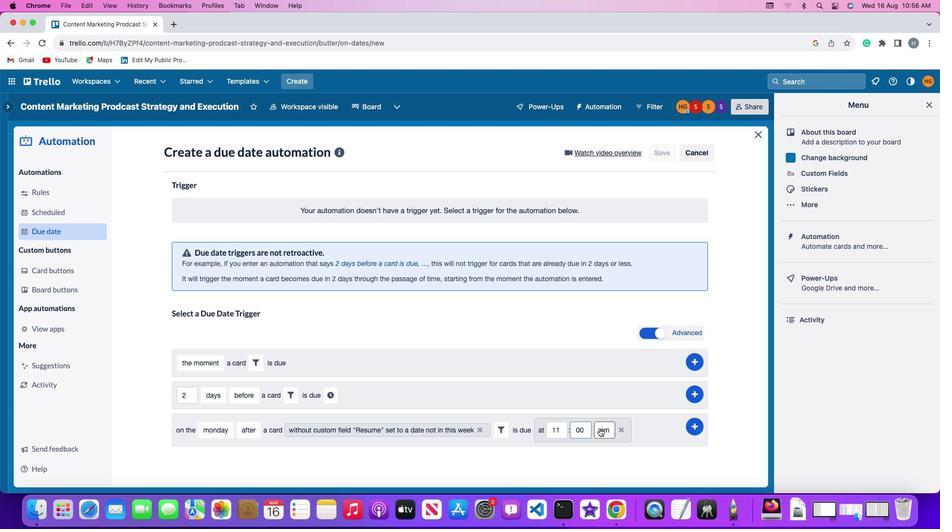 
Action: Mouse moved to (603, 445)
Screenshot: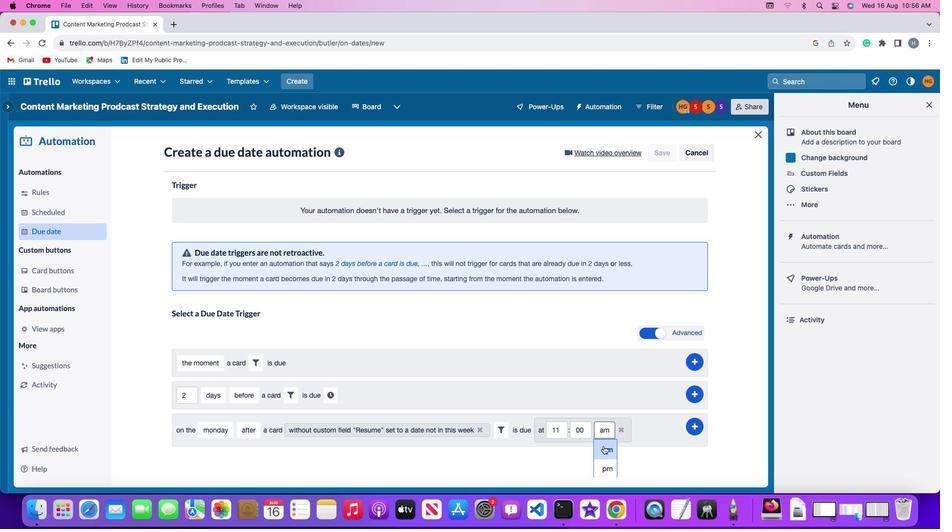 
Action: Mouse pressed left at (603, 445)
Screenshot: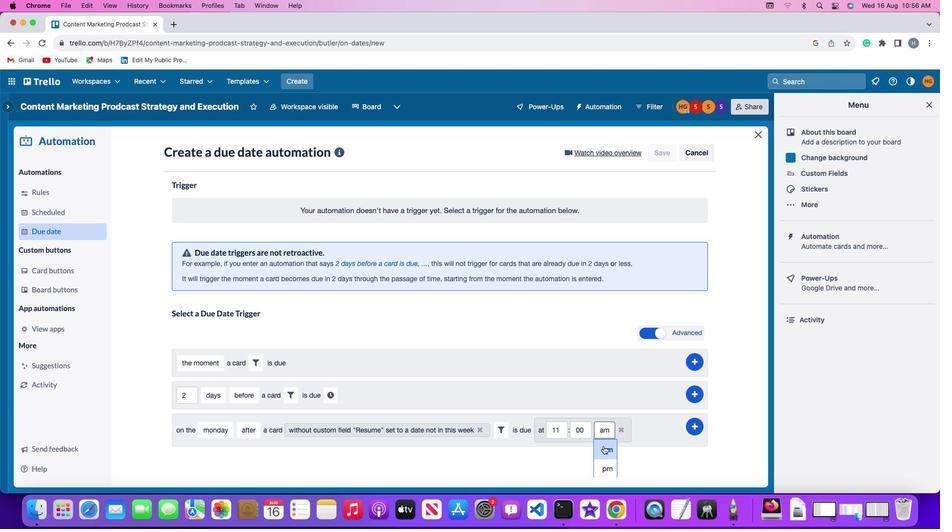 
Action: Mouse moved to (696, 425)
Screenshot: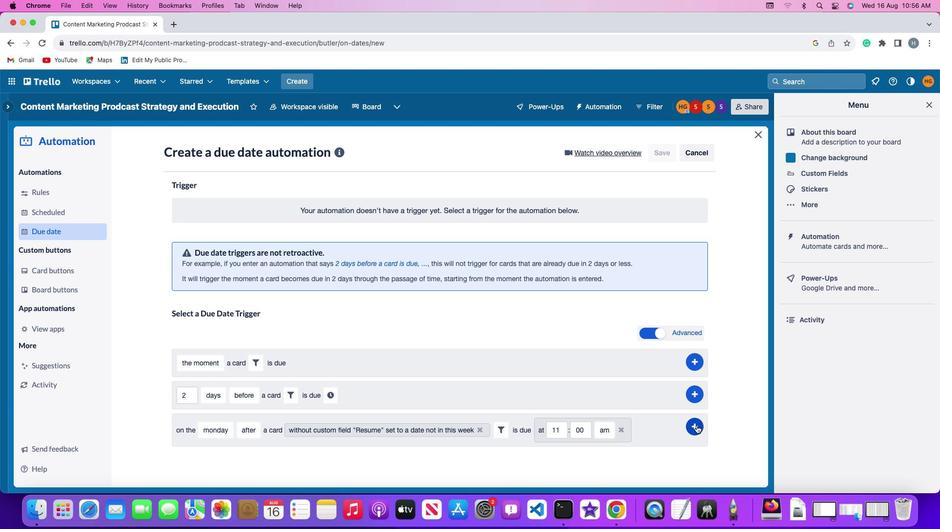 
Action: Mouse pressed left at (696, 425)
Screenshot: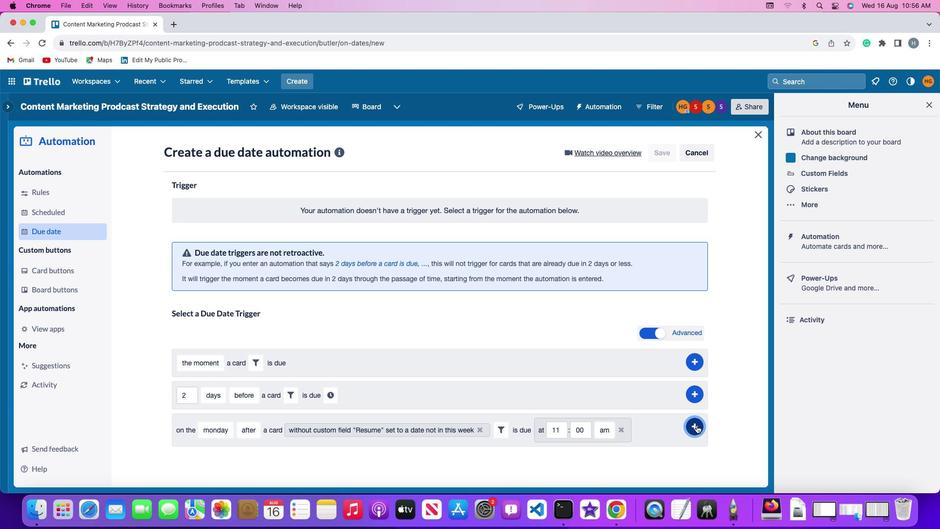 
Action: Mouse moved to (730, 355)
Screenshot: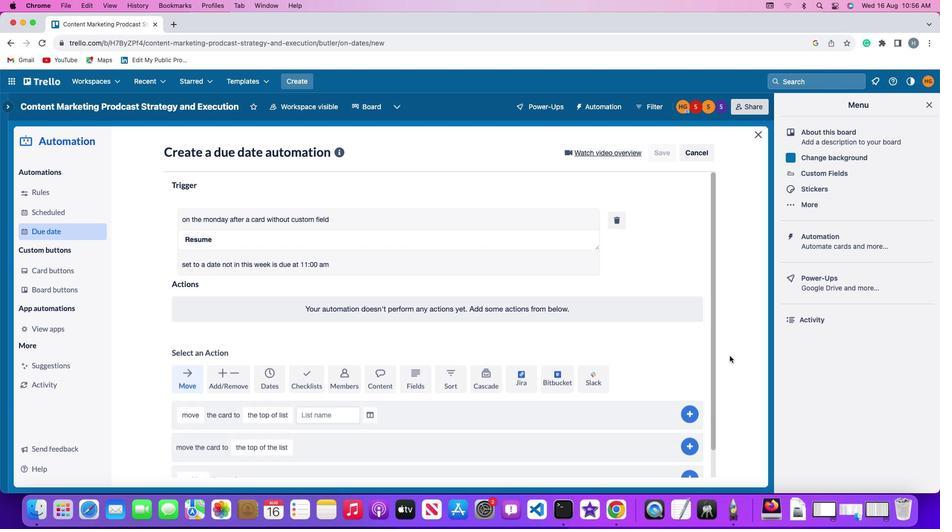 
